Task: Find connections with filter location Seynod with filter topic #Selfworthwith filter profile language Potuguese with filter current company Natixis Corporate & Investment Banking with filter school Sophia Girls College with filter industry Oil Extraction with filter service category Interaction Design with filter keywords title UPS Driver
Action: Mouse moved to (271, 215)
Screenshot: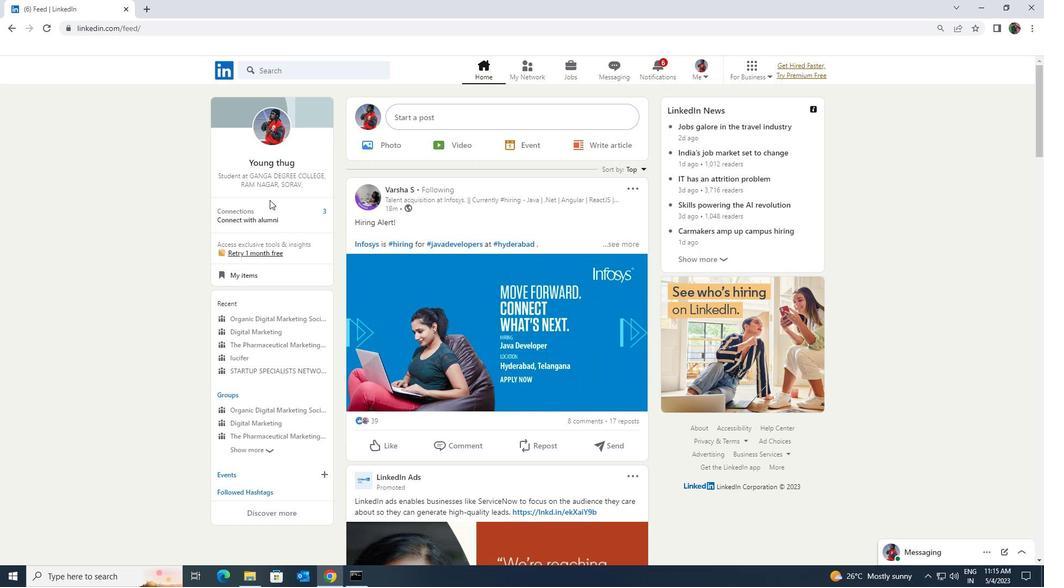 
Action: Mouse pressed left at (271, 215)
Screenshot: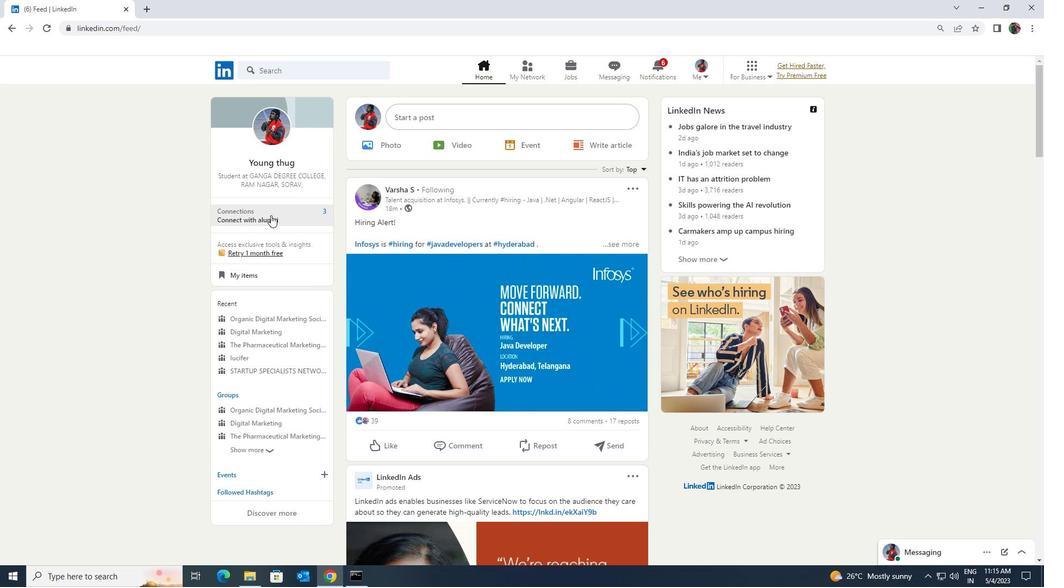 
Action: Mouse moved to (275, 133)
Screenshot: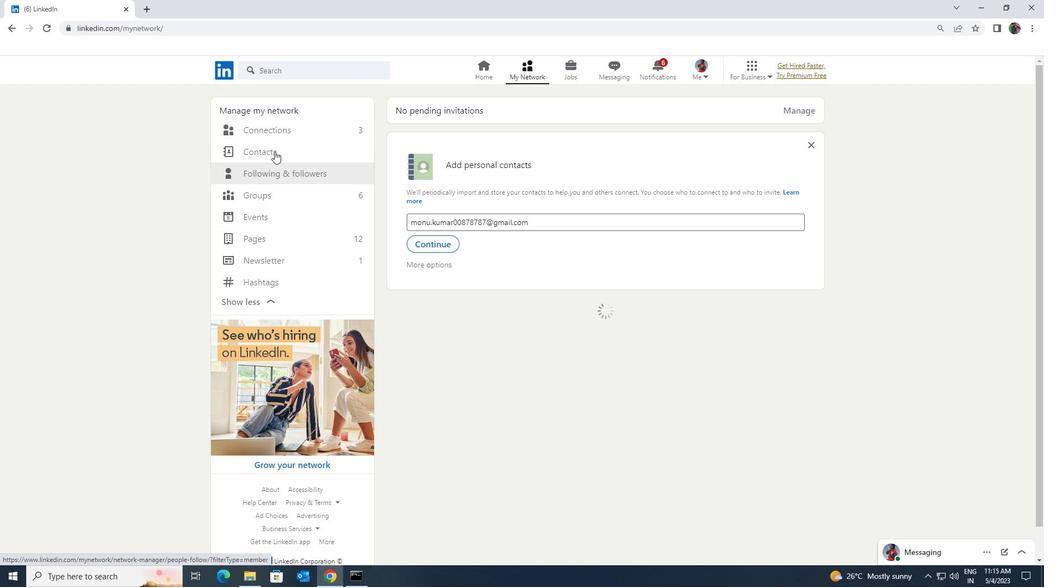 
Action: Mouse pressed left at (275, 133)
Screenshot: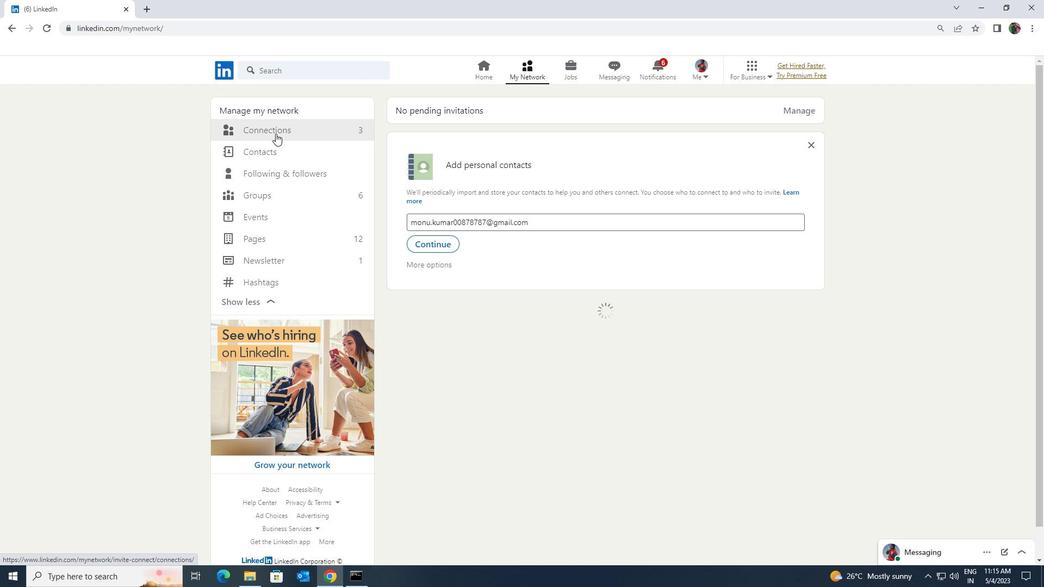 
Action: Mouse moved to (593, 130)
Screenshot: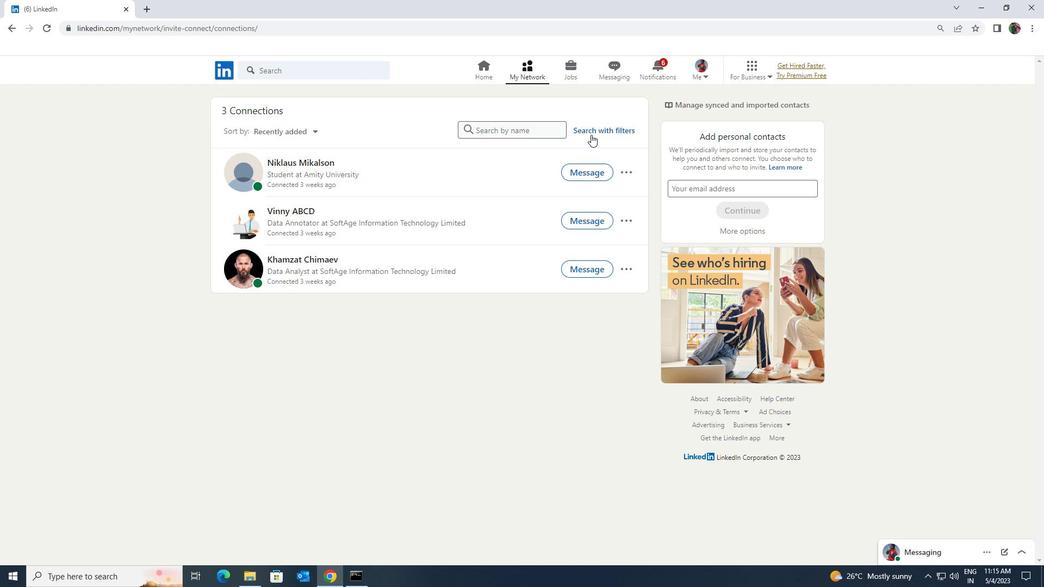 
Action: Mouse pressed left at (593, 130)
Screenshot: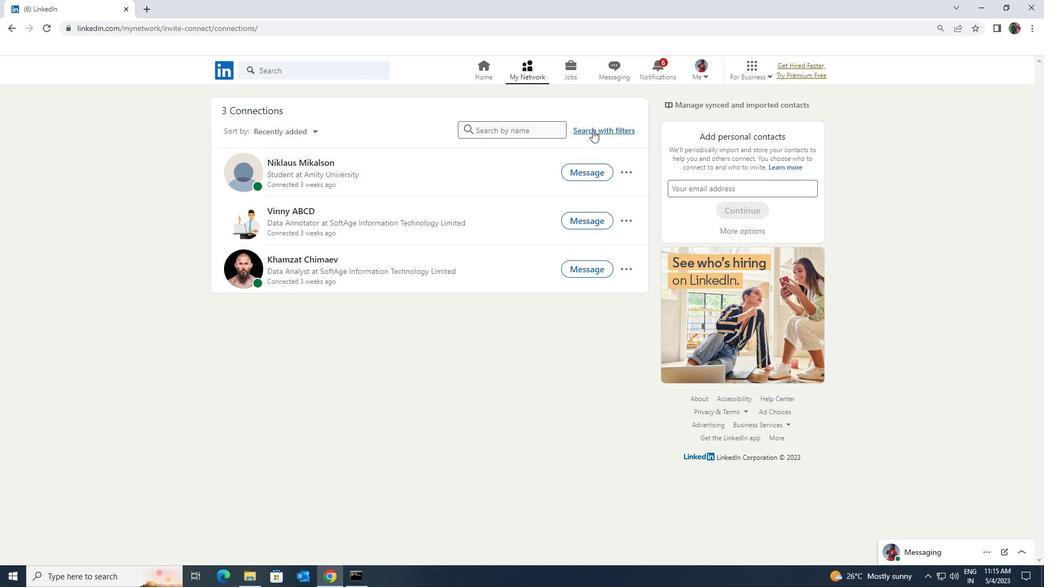 
Action: Mouse moved to (559, 102)
Screenshot: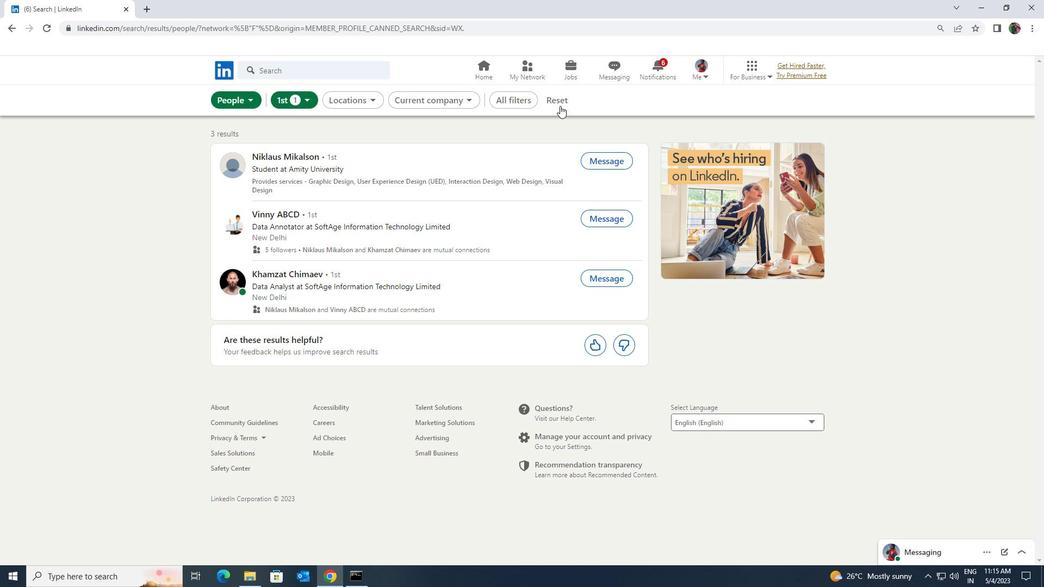 
Action: Mouse pressed left at (559, 102)
Screenshot: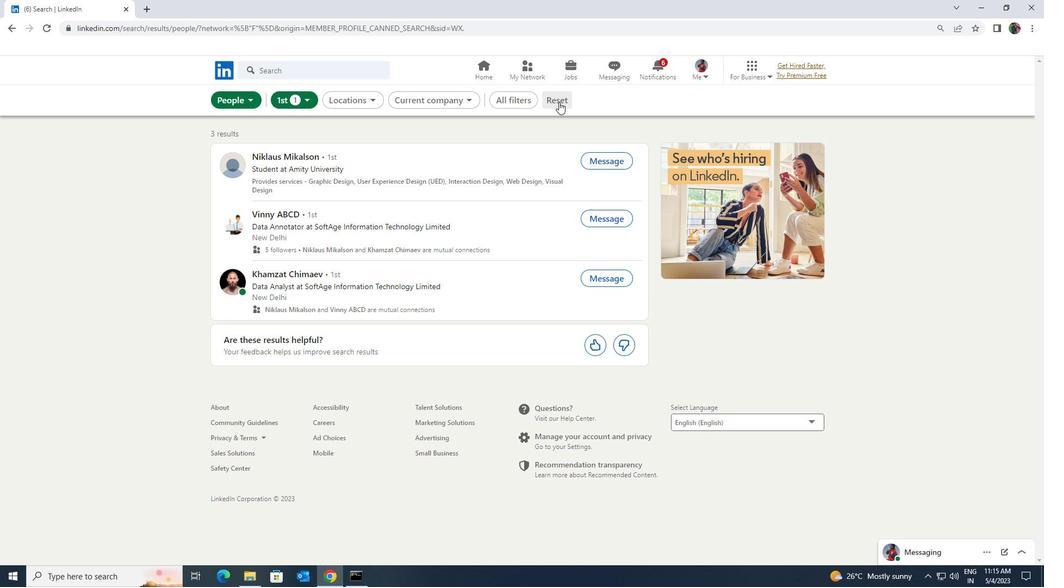 
Action: Mouse moved to (551, 101)
Screenshot: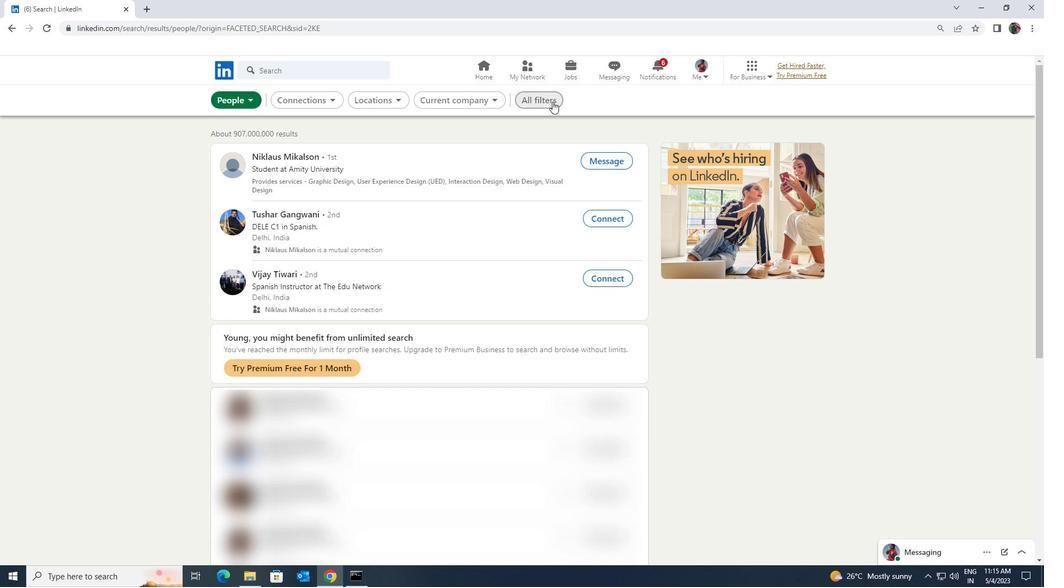 
Action: Mouse pressed left at (551, 101)
Screenshot: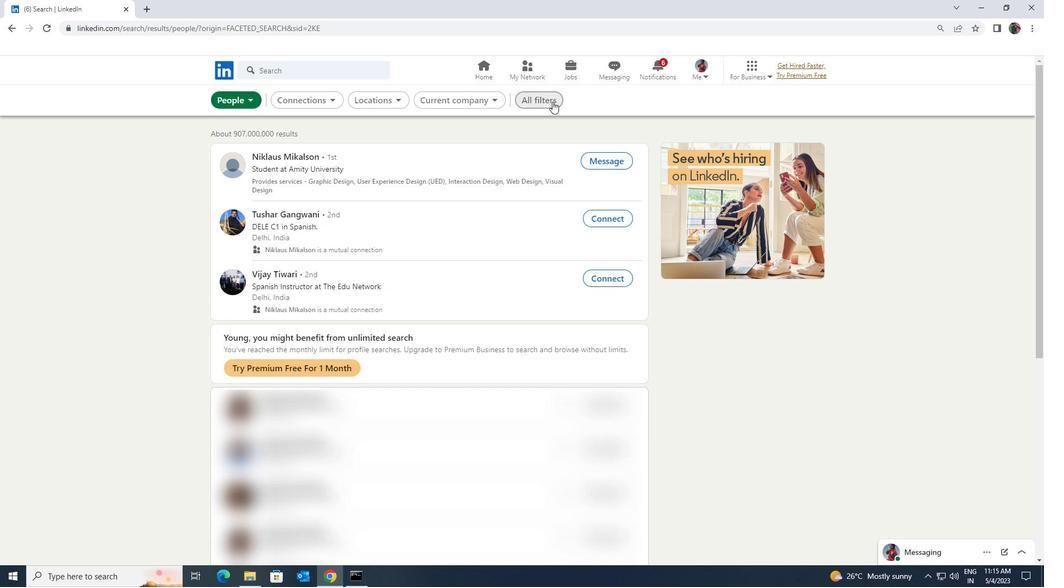 
Action: Mouse moved to (906, 426)
Screenshot: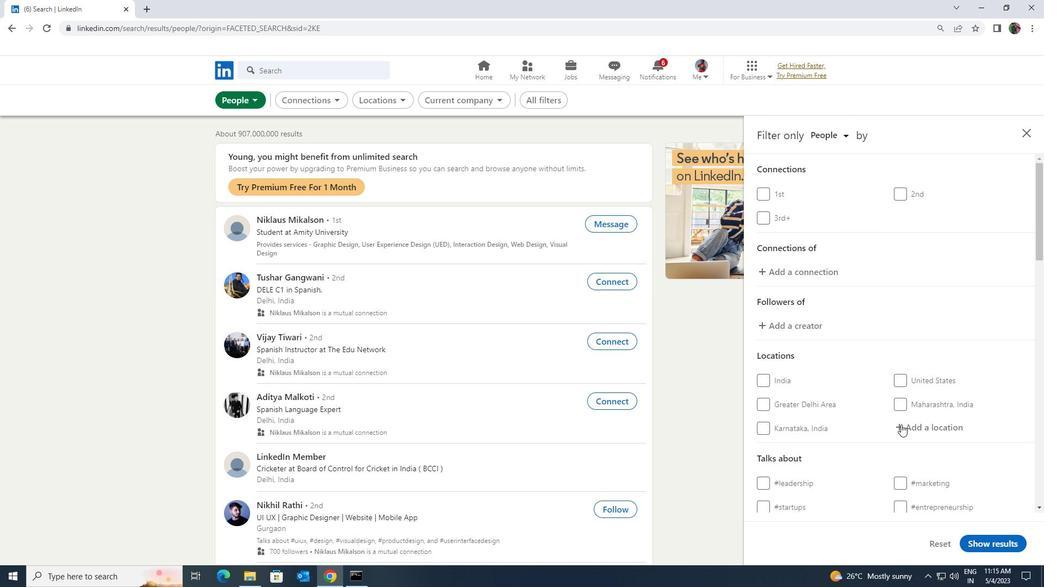 
Action: Mouse pressed left at (906, 426)
Screenshot: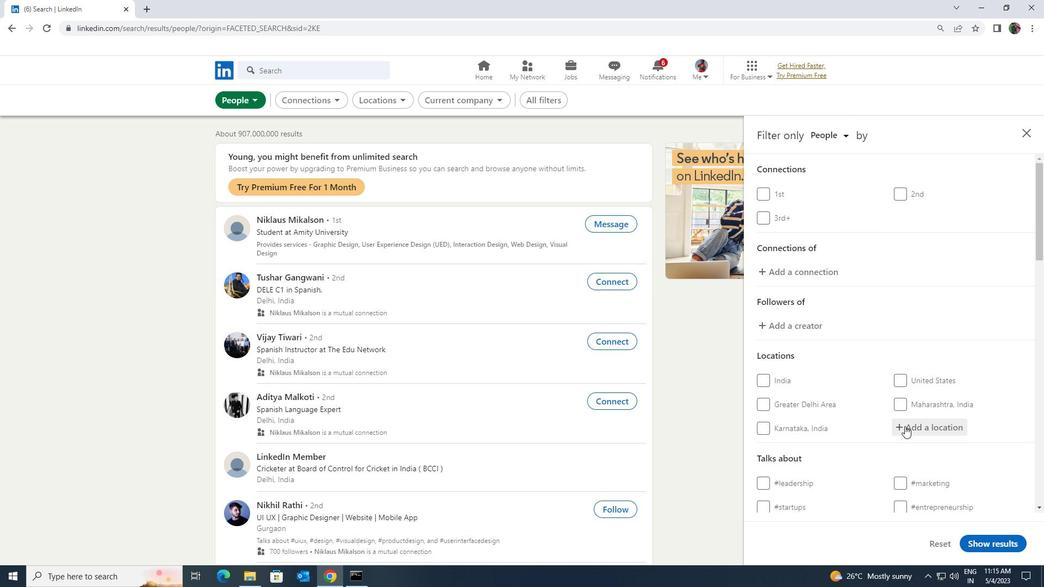 
Action: Mouse moved to (902, 423)
Screenshot: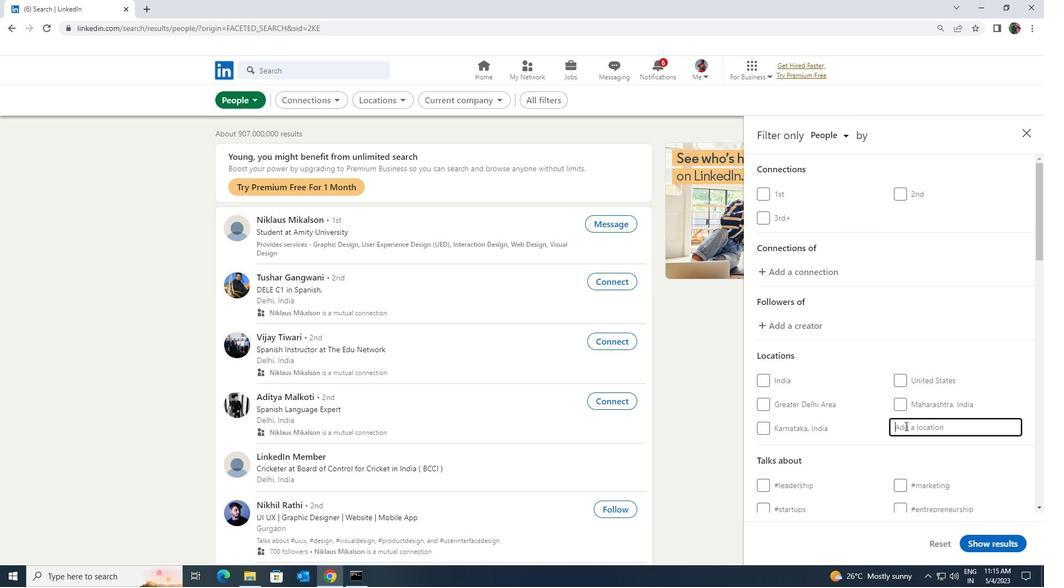 
Action: Key pressed <Key.shift>SEYNOD
Screenshot: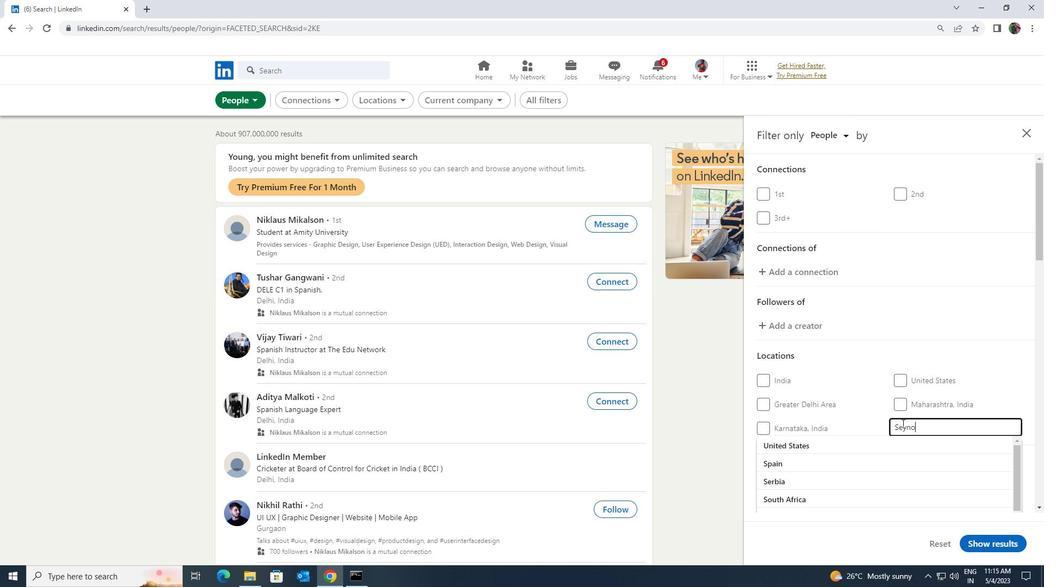 
Action: Mouse scrolled (902, 423) with delta (0, 0)
Screenshot: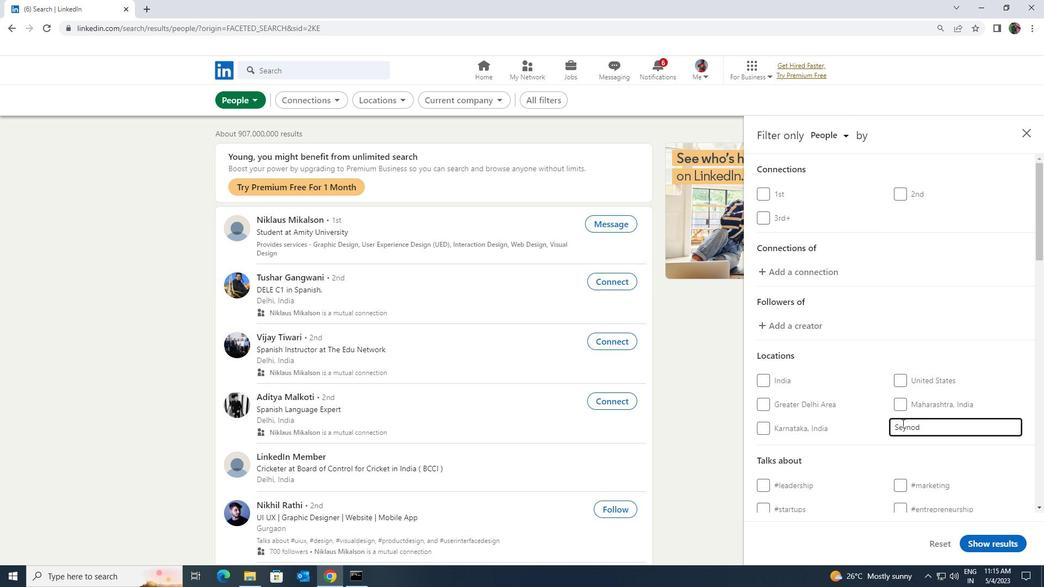 
Action: Mouse moved to (908, 472)
Screenshot: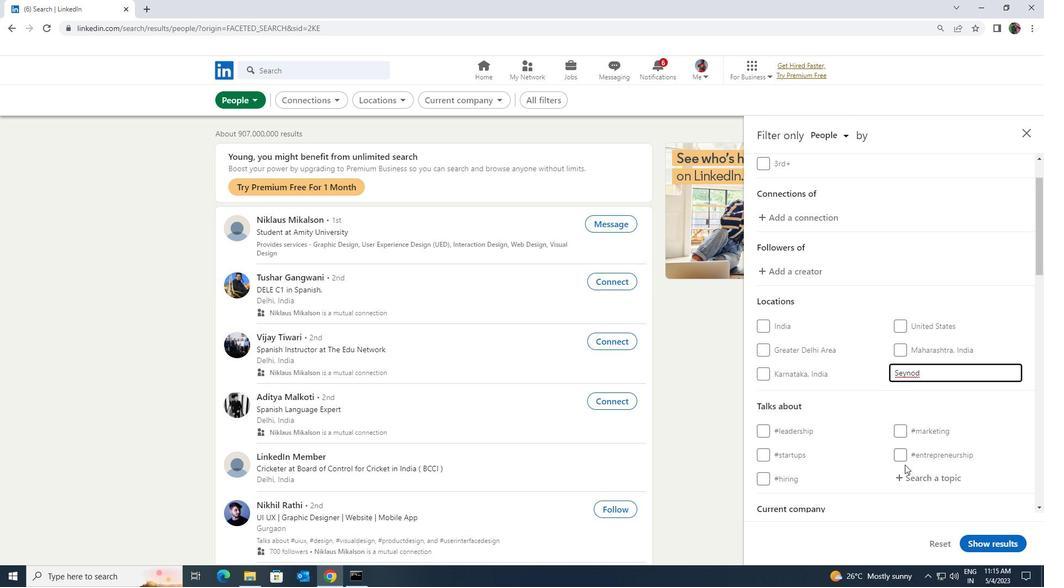 
Action: Mouse pressed left at (908, 472)
Screenshot: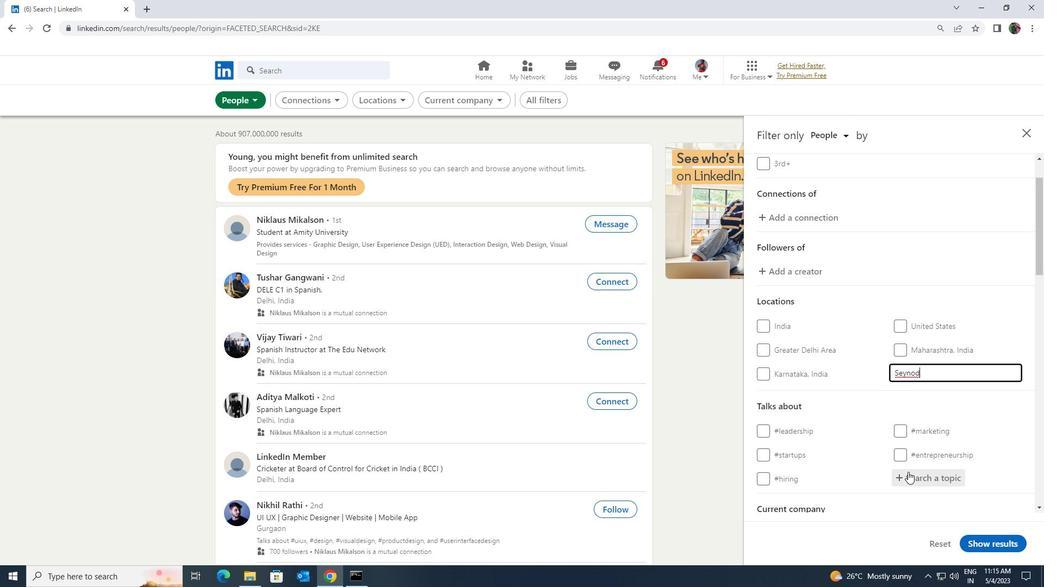 
Action: Key pressed <Key.shift><Key.shift>SELFWORTH
Screenshot: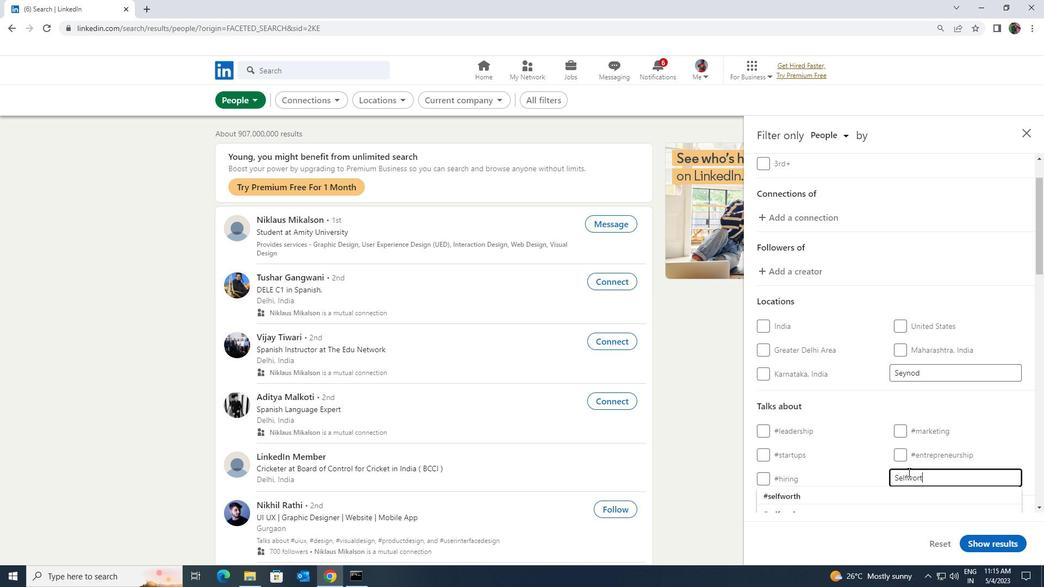 
Action: Mouse moved to (885, 492)
Screenshot: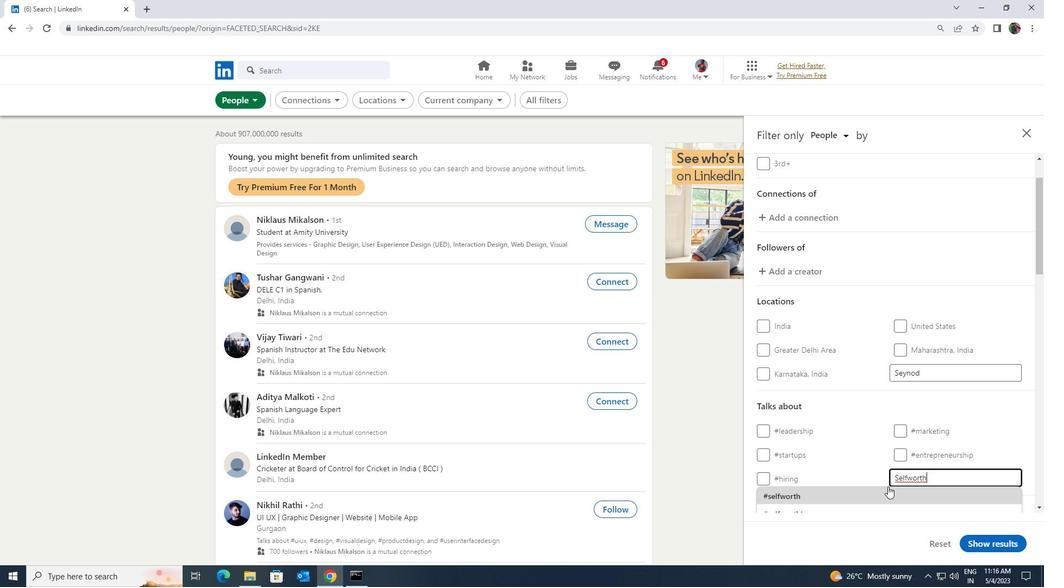 
Action: Mouse pressed left at (885, 492)
Screenshot: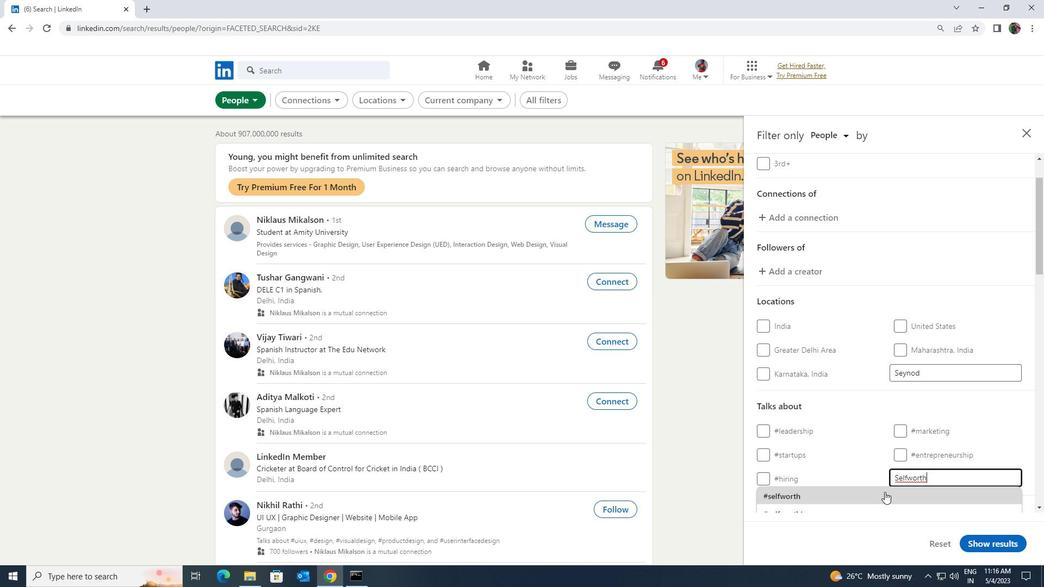 
Action: Mouse moved to (881, 492)
Screenshot: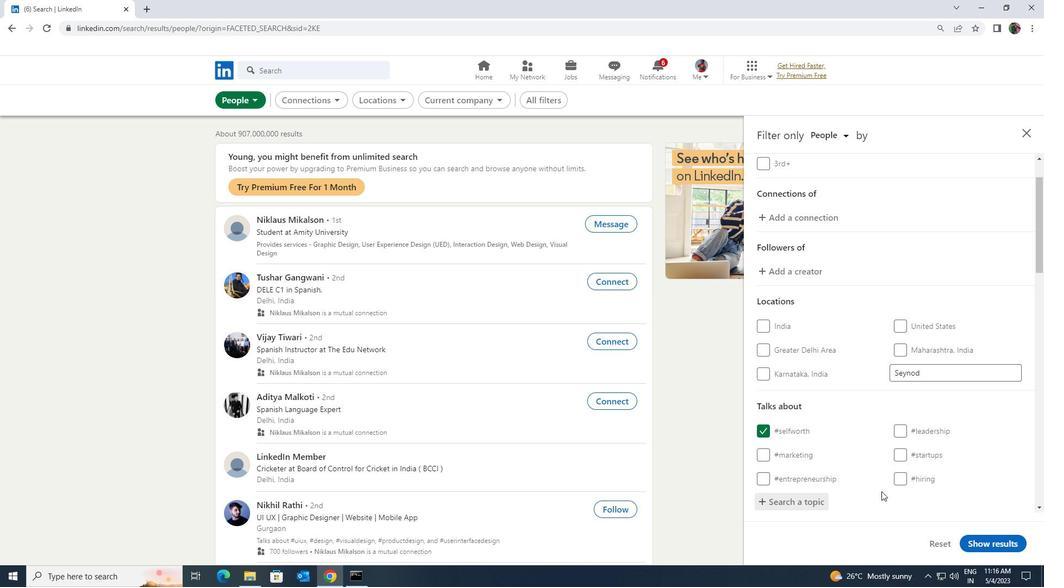 
Action: Mouse scrolled (881, 491) with delta (0, 0)
Screenshot: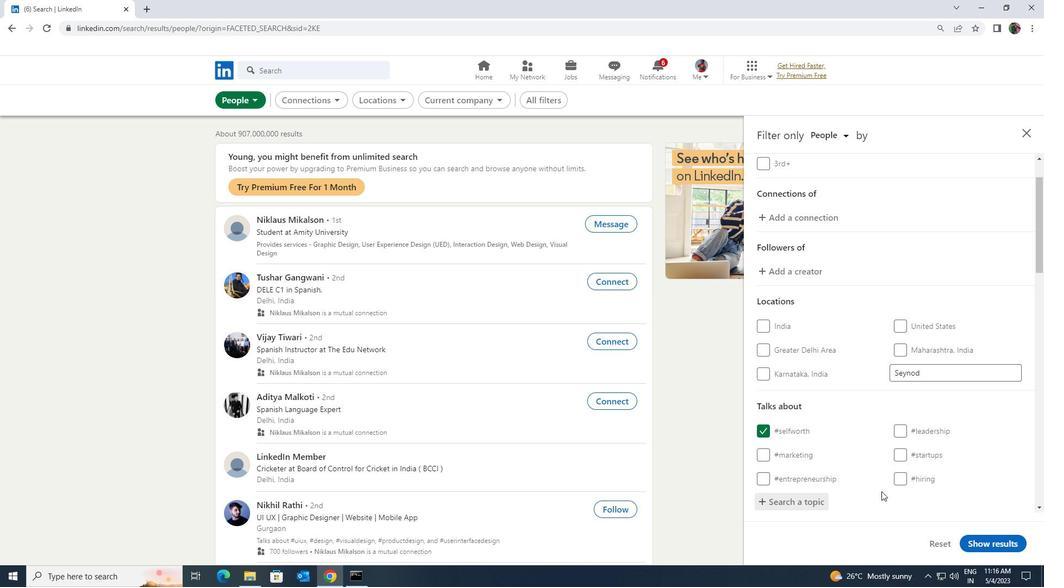 
Action: Mouse scrolled (881, 491) with delta (0, 0)
Screenshot: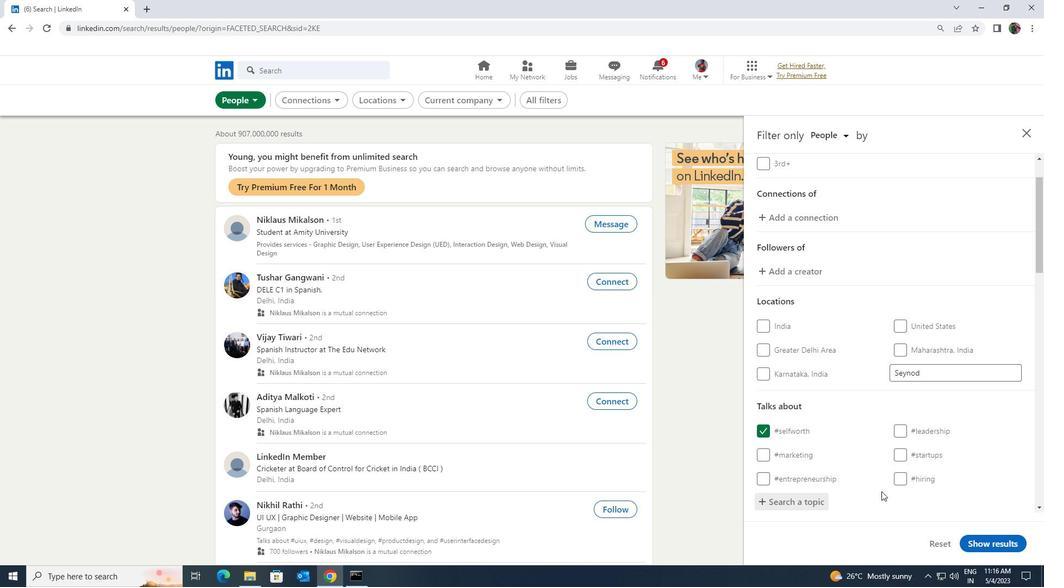 
Action: Mouse scrolled (881, 491) with delta (0, 0)
Screenshot: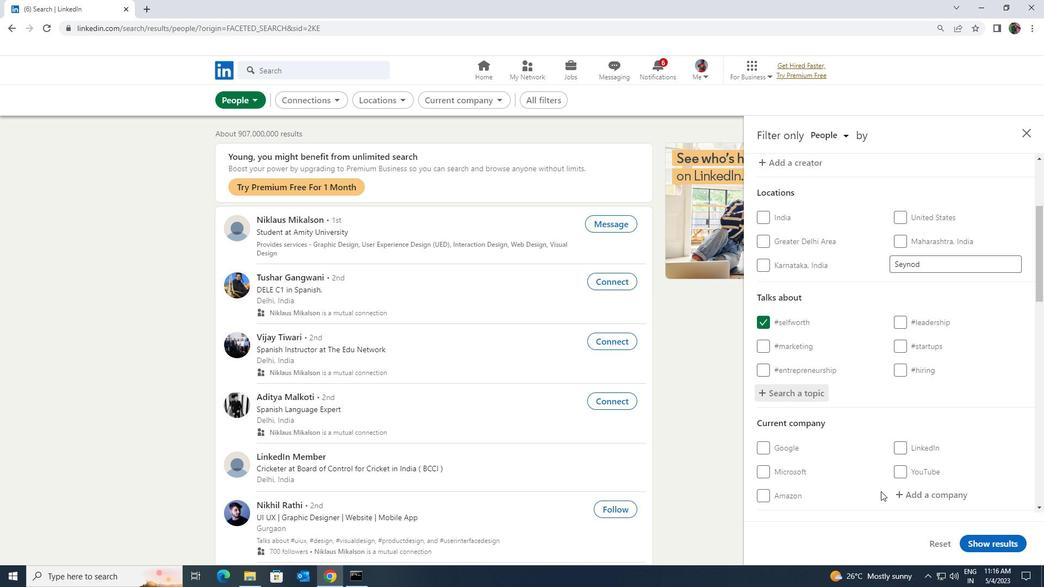 
Action: Mouse scrolled (881, 491) with delta (0, 0)
Screenshot: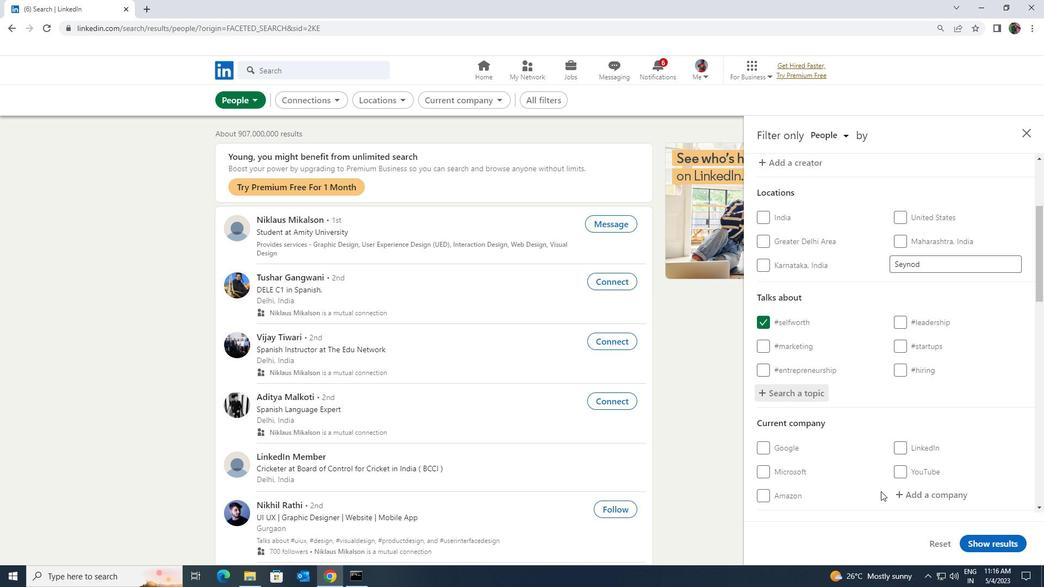 
Action: Mouse moved to (881, 491)
Screenshot: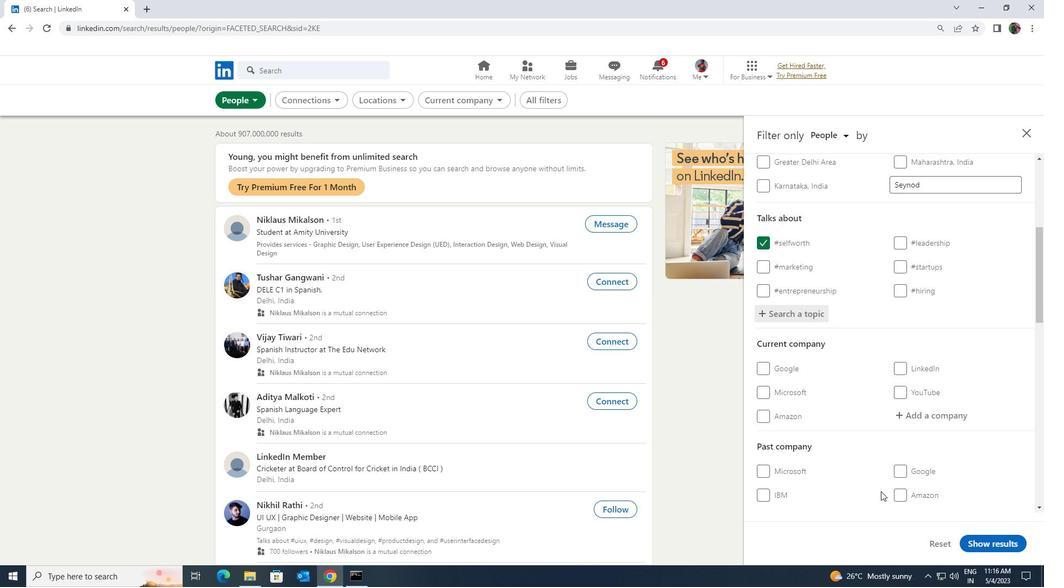 
Action: Mouse scrolled (881, 490) with delta (0, 0)
Screenshot: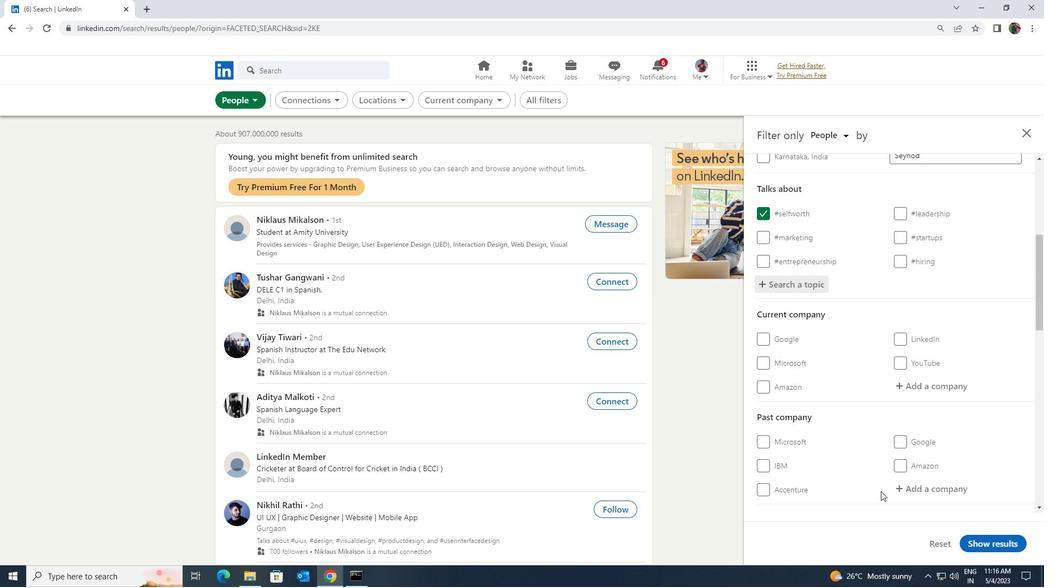 
Action: Mouse scrolled (881, 490) with delta (0, 0)
Screenshot: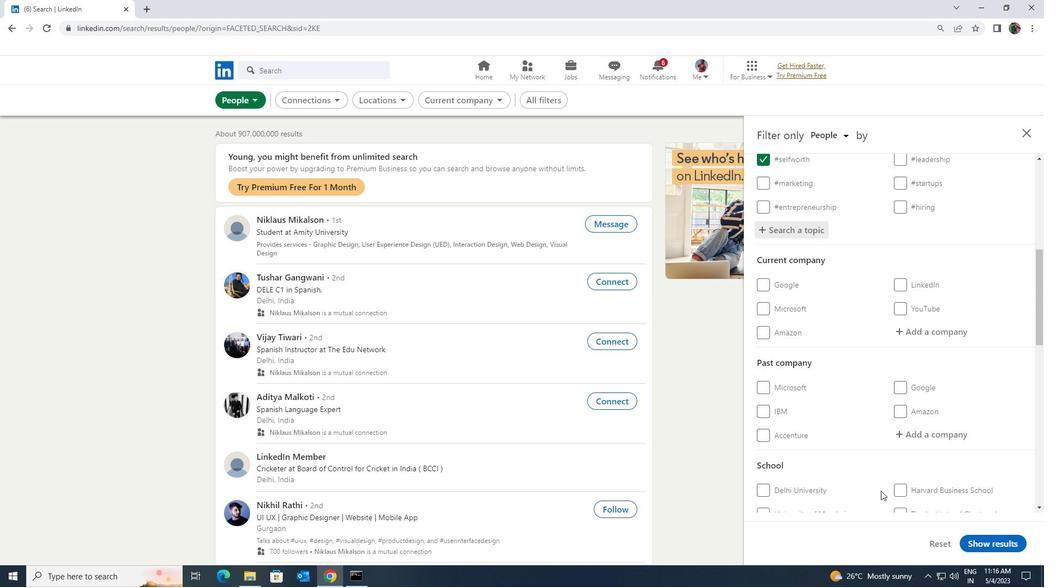 
Action: Mouse moved to (881, 490)
Screenshot: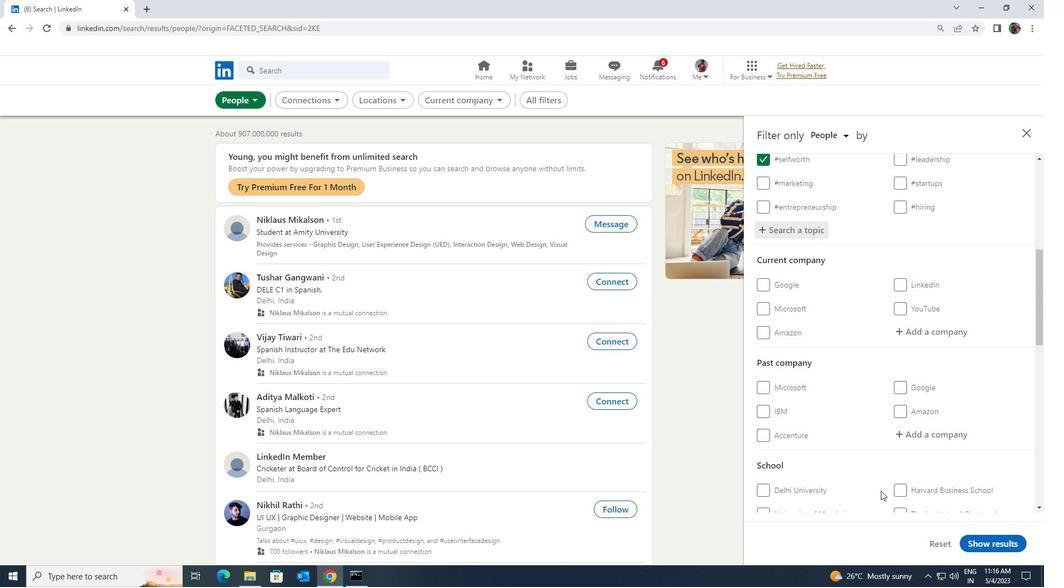 
Action: Mouse scrolled (881, 490) with delta (0, 0)
Screenshot: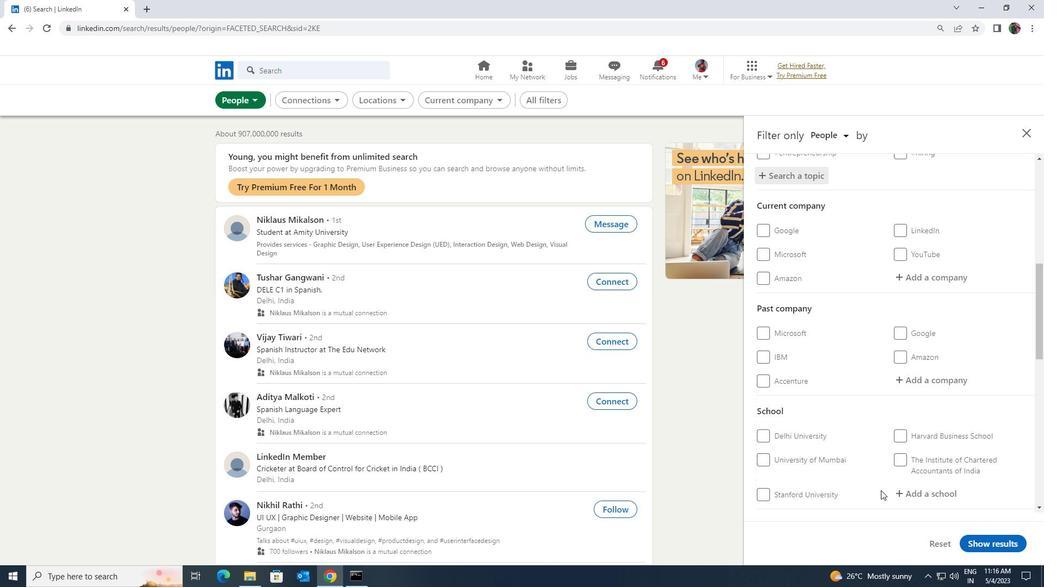 
Action: Mouse scrolled (881, 490) with delta (0, 0)
Screenshot: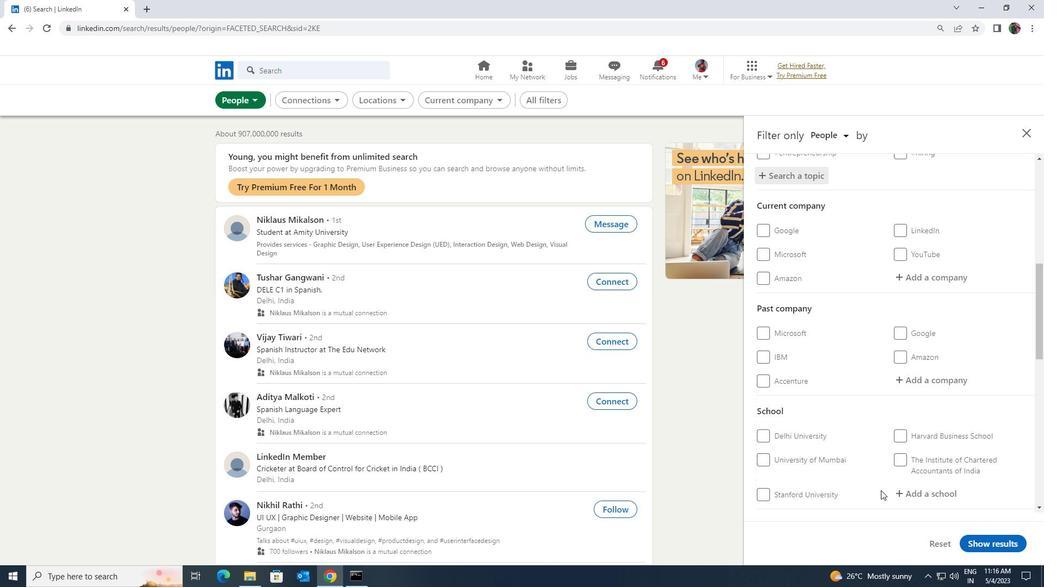 
Action: Mouse moved to (882, 480)
Screenshot: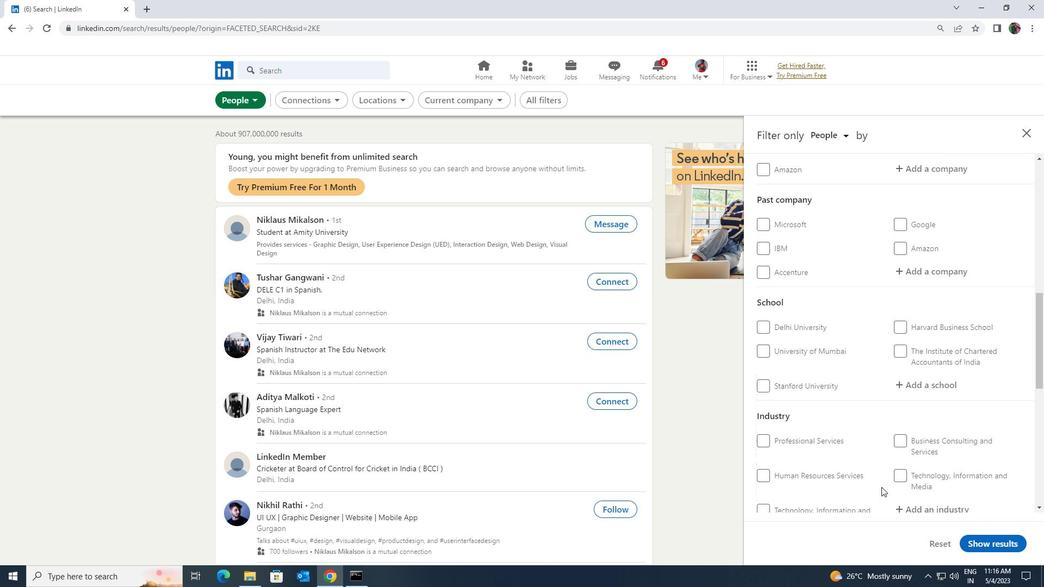 
Action: Mouse scrolled (882, 480) with delta (0, 0)
Screenshot: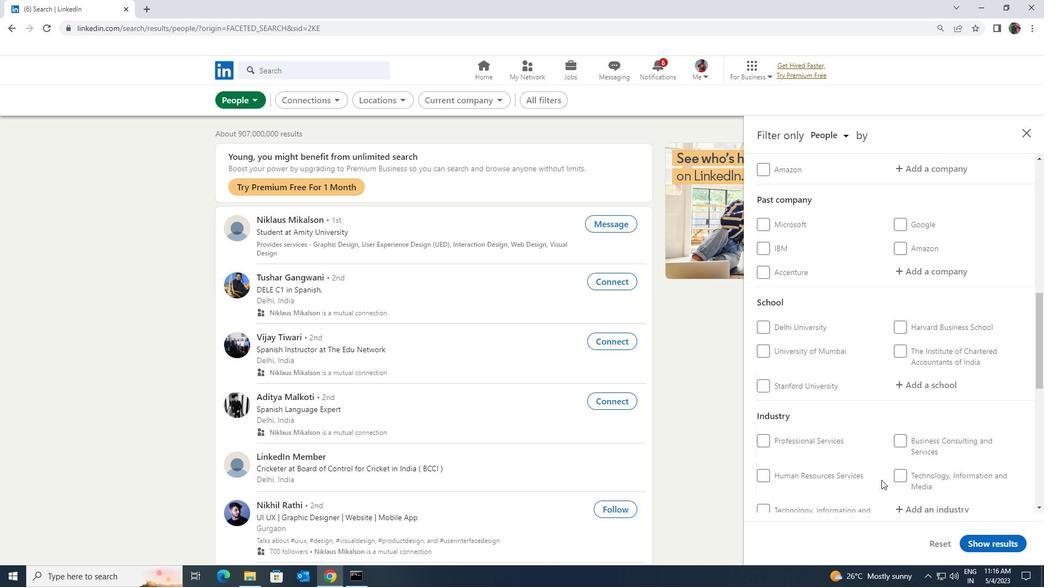 
Action: Mouse scrolled (882, 480) with delta (0, 0)
Screenshot: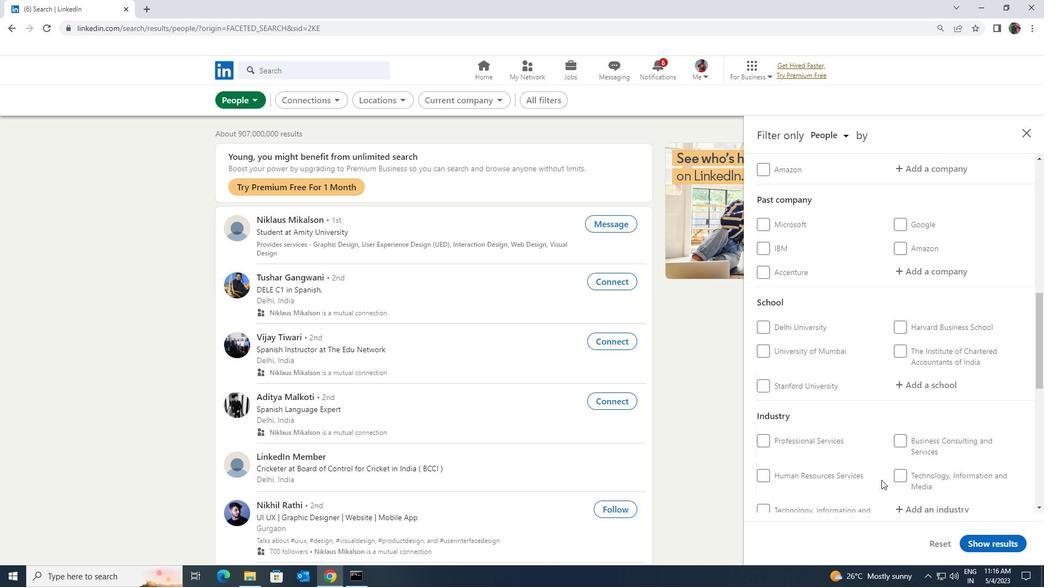 
Action: Mouse moved to (907, 494)
Screenshot: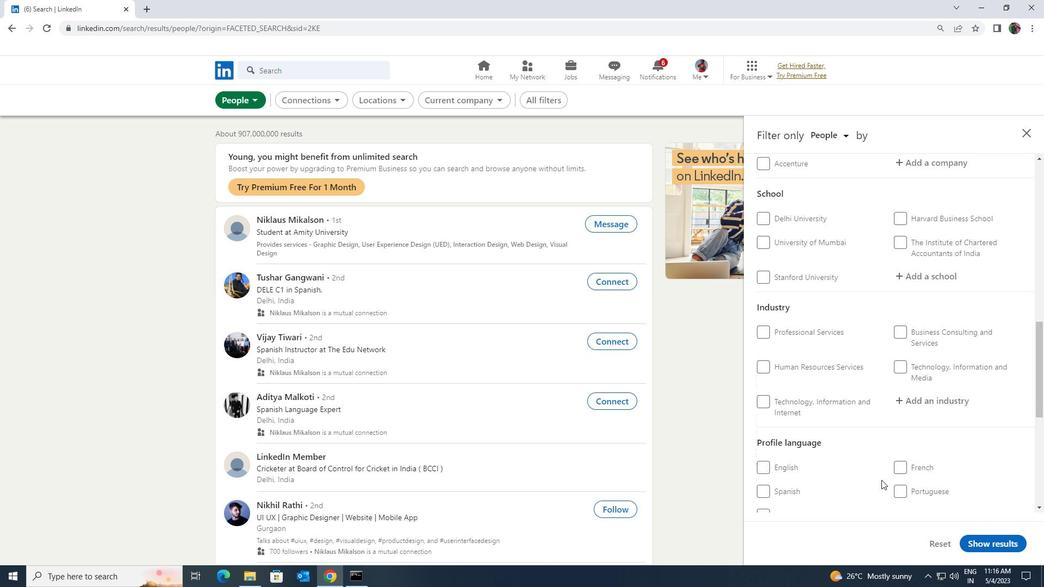 
Action: Mouse pressed left at (907, 494)
Screenshot: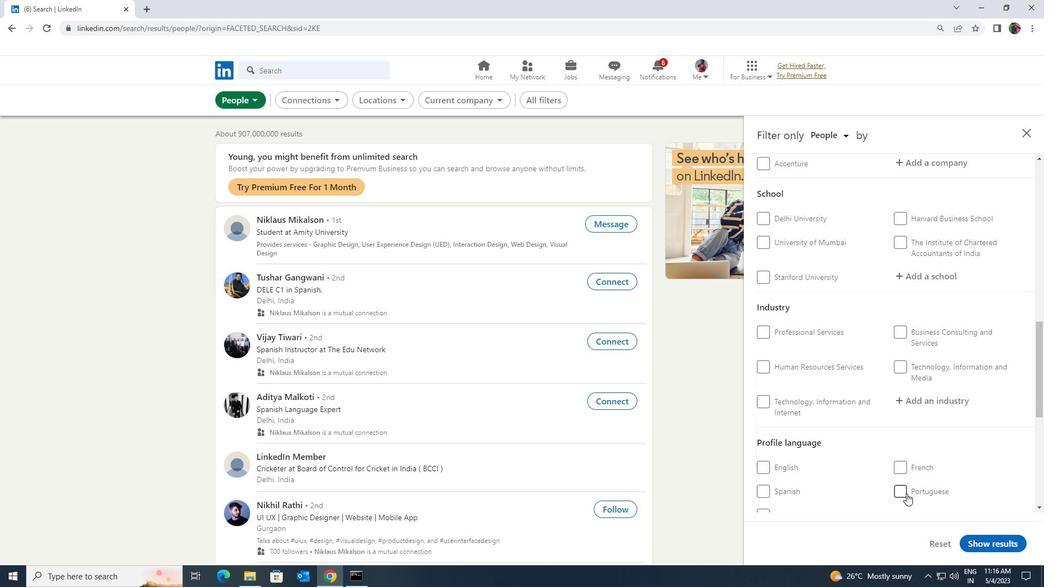 
Action: Mouse scrolled (907, 494) with delta (0, 0)
Screenshot: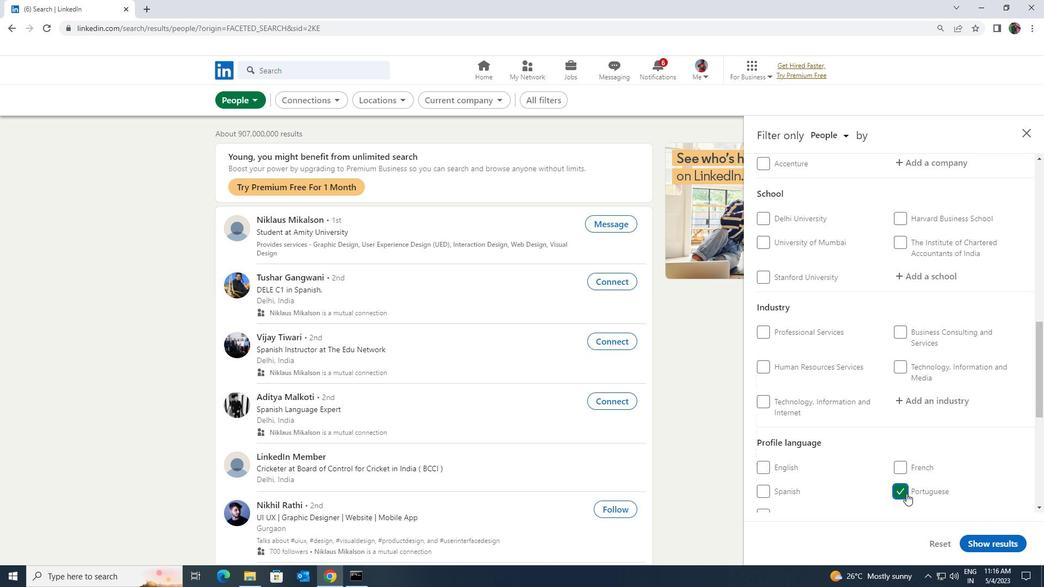 
Action: Mouse scrolled (907, 494) with delta (0, 0)
Screenshot: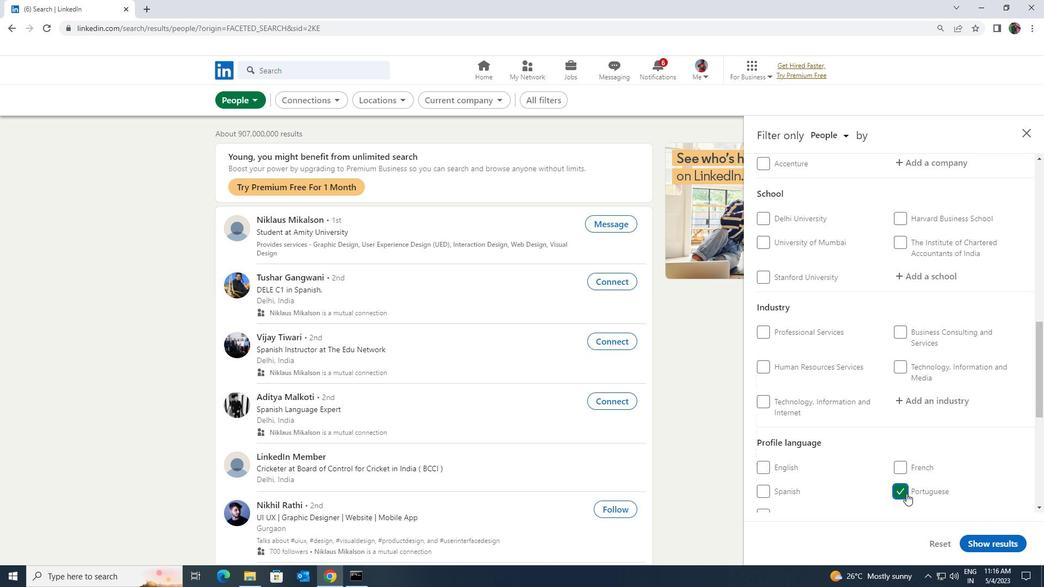 
Action: Mouse scrolled (907, 494) with delta (0, 0)
Screenshot: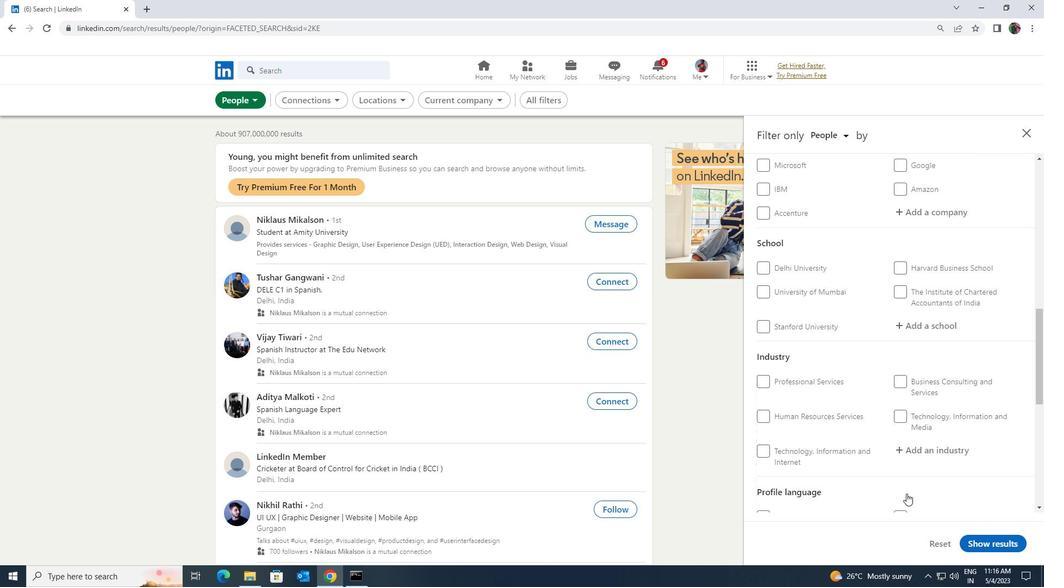 
Action: Mouse scrolled (907, 494) with delta (0, 0)
Screenshot: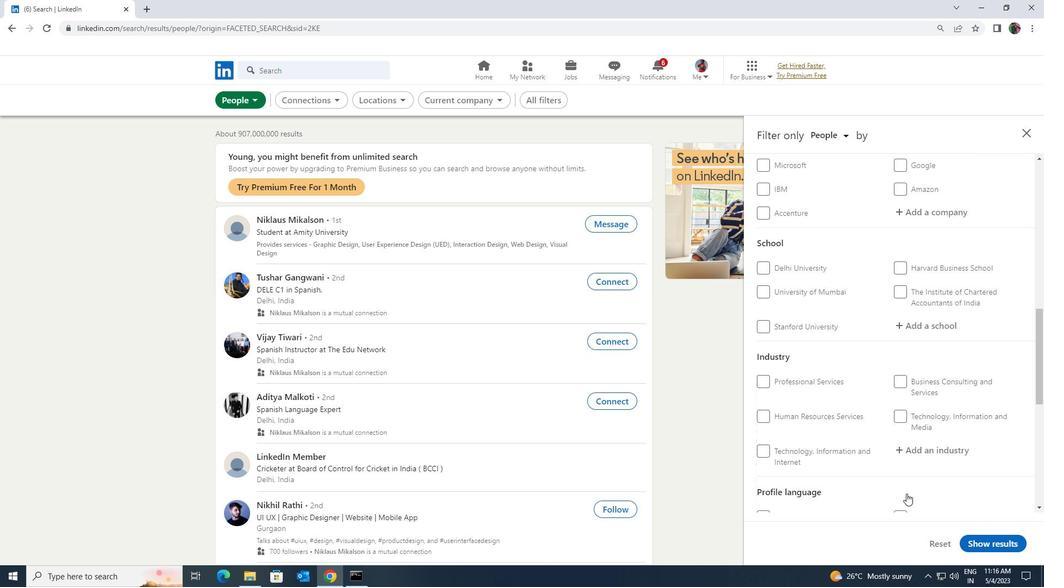 
Action: Mouse scrolled (907, 494) with delta (0, 0)
Screenshot: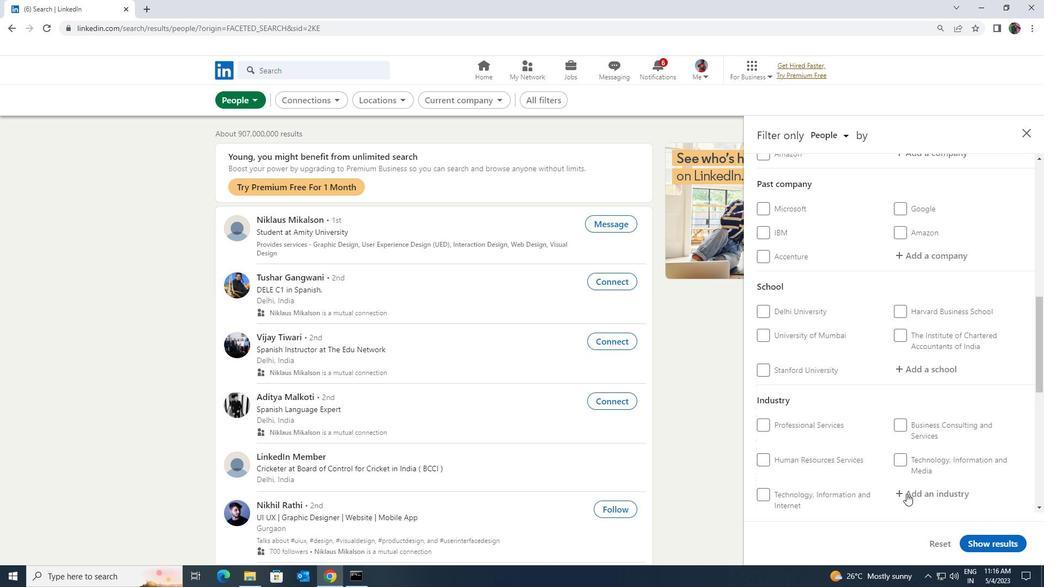 
Action: Mouse scrolled (907, 494) with delta (0, 0)
Screenshot: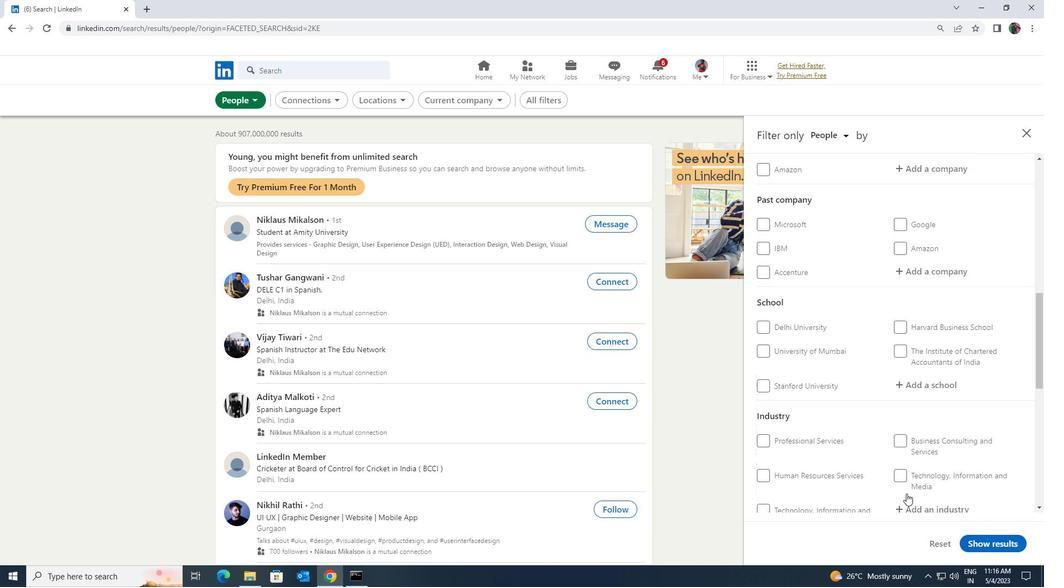 
Action: Mouse scrolled (907, 494) with delta (0, 0)
Screenshot: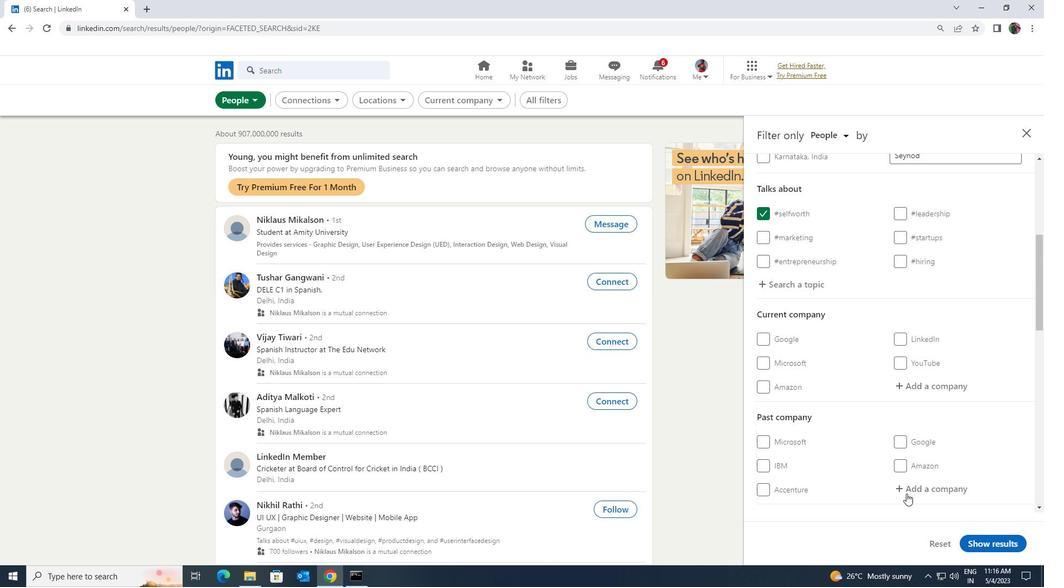 
Action: Mouse moved to (905, 444)
Screenshot: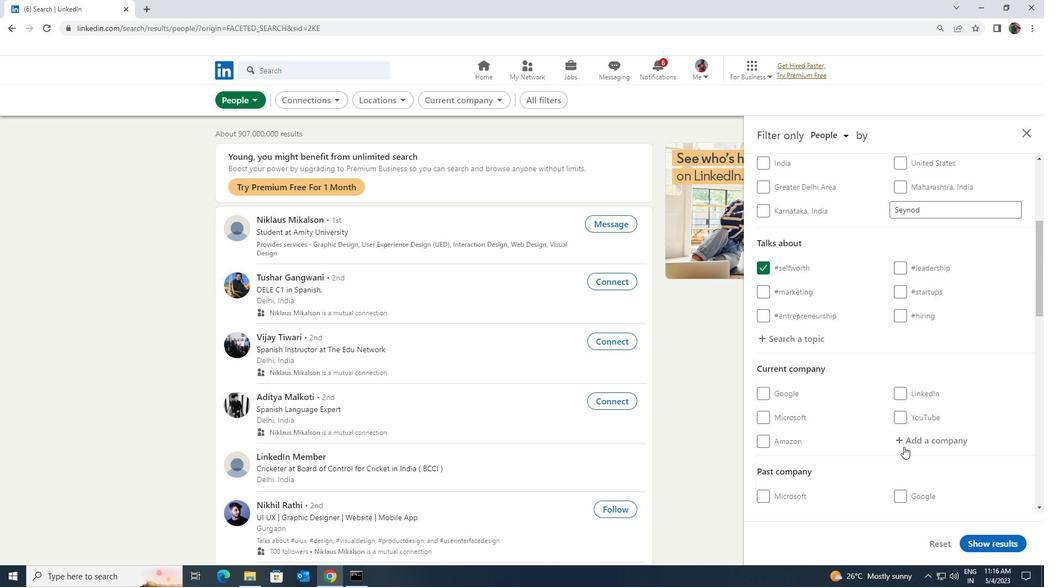 
Action: Mouse pressed left at (905, 444)
Screenshot: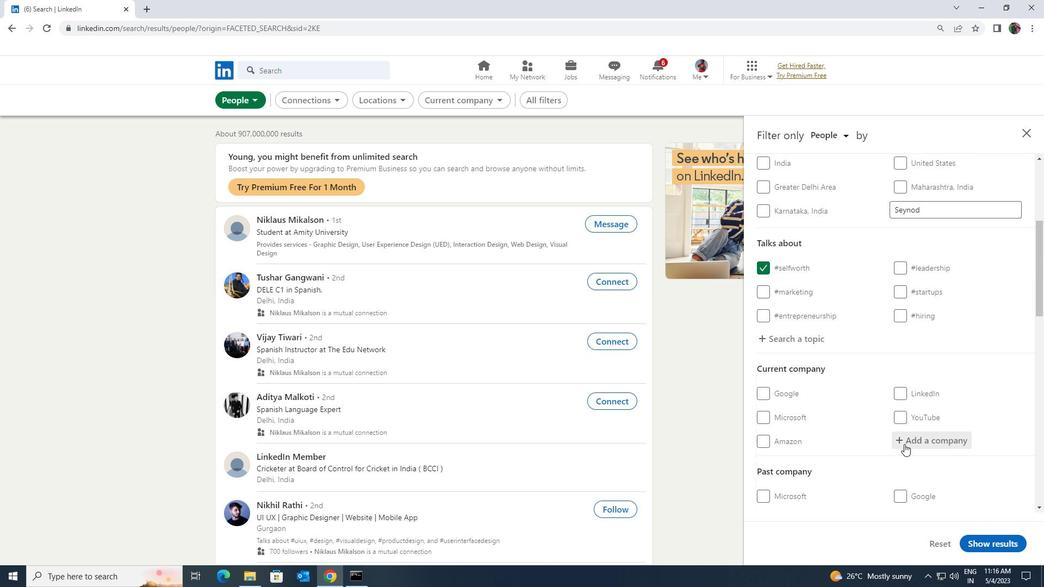 
Action: Key pressed <Key.shift>NATIXIS<Key.space><Key.shift><Key.shift><Key.shift><Key.shift><Key.shift><Key.shift><Key.shift><Key.shift><Key.shift>CORPO
Screenshot: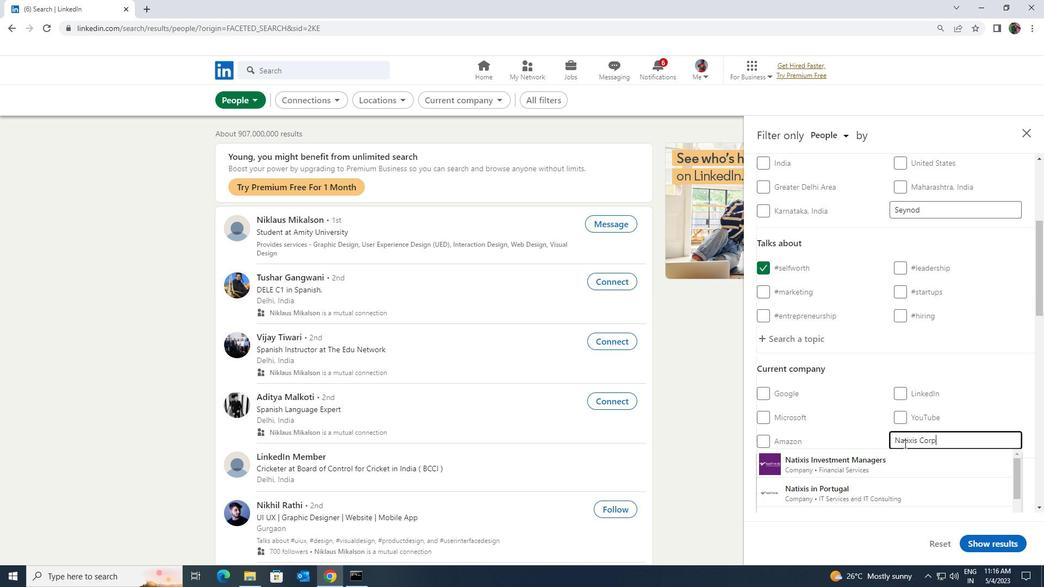 
Action: Mouse moved to (895, 457)
Screenshot: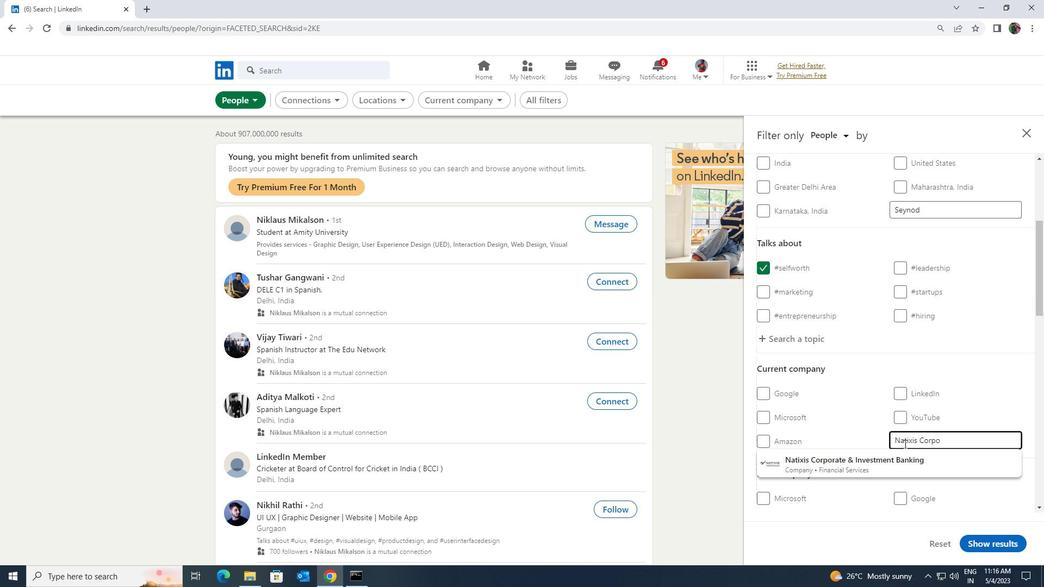 
Action: Mouse pressed left at (895, 457)
Screenshot: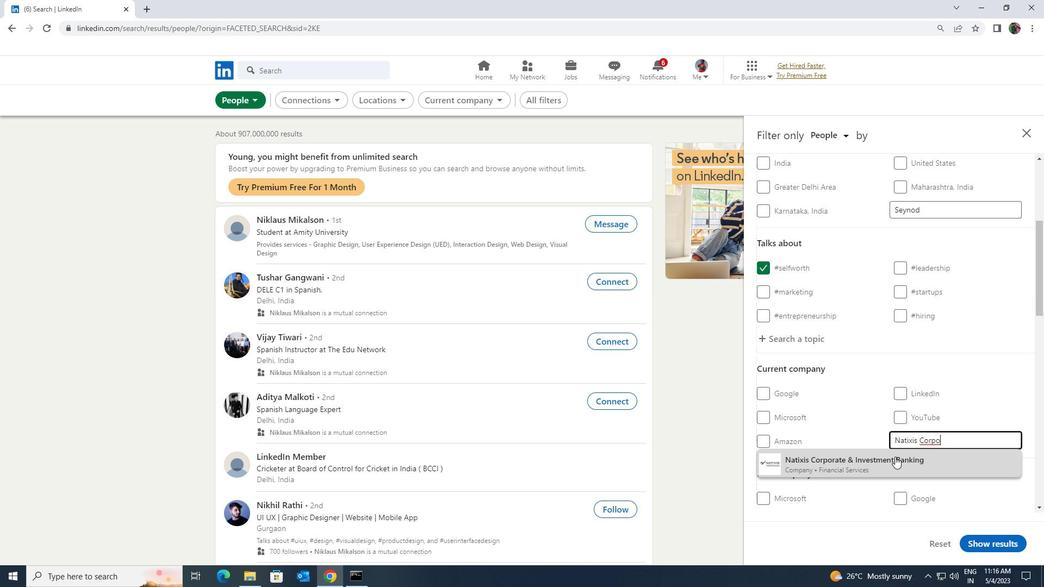 
Action: Mouse scrolled (895, 456) with delta (0, 0)
Screenshot: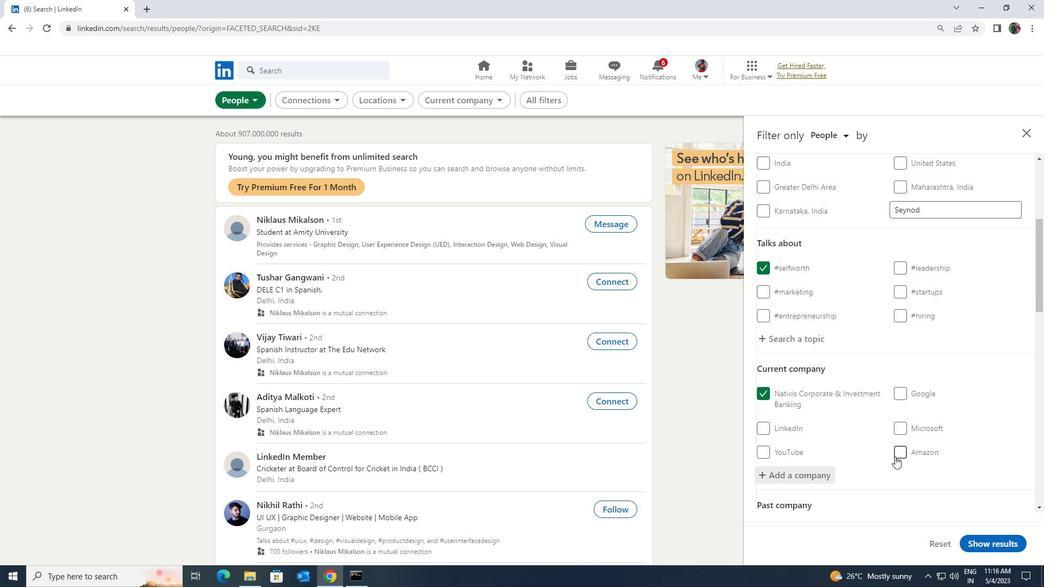 
Action: Mouse scrolled (895, 456) with delta (0, 0)
Screenshot: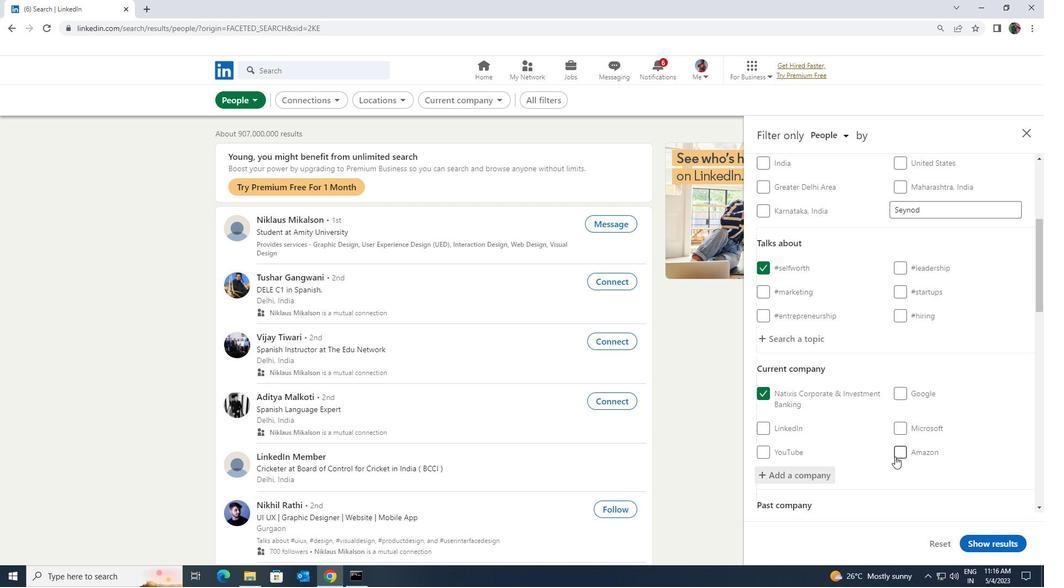 
Action: Mouse scrolled (895, 456) with delta (0, 0)
Screenshot: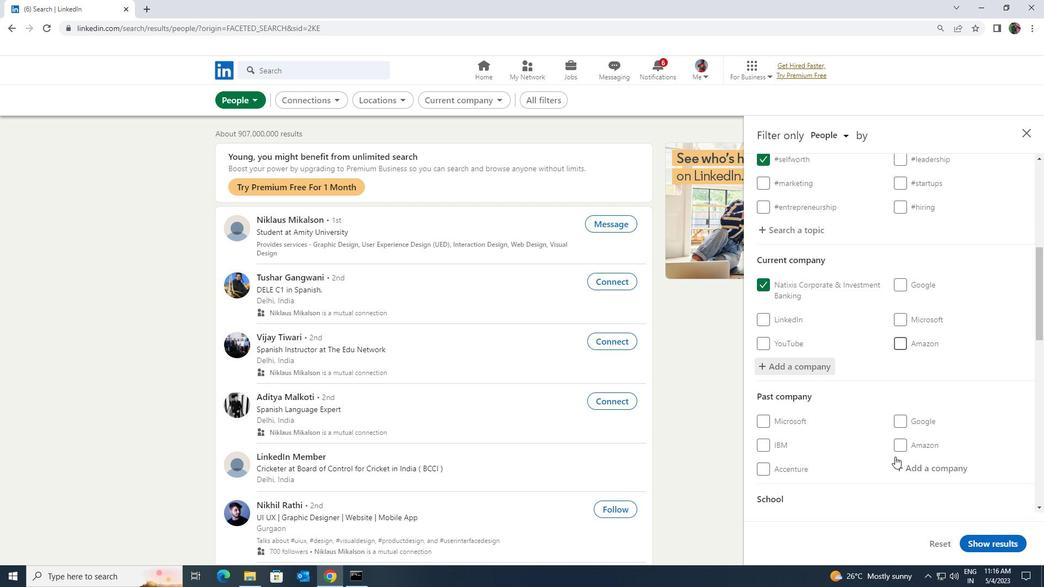 
Action: Mouse scrolled (895, 456) with delta (0, 0)
Screenshot: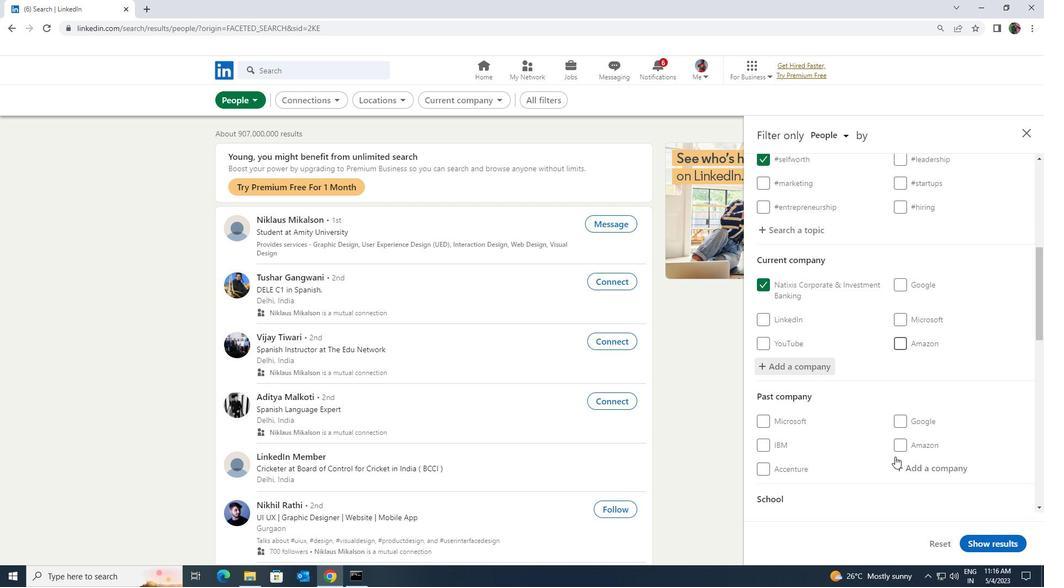 
Action: Mouse scrolled (895, 456) with delta (0, 0)
Screenshot: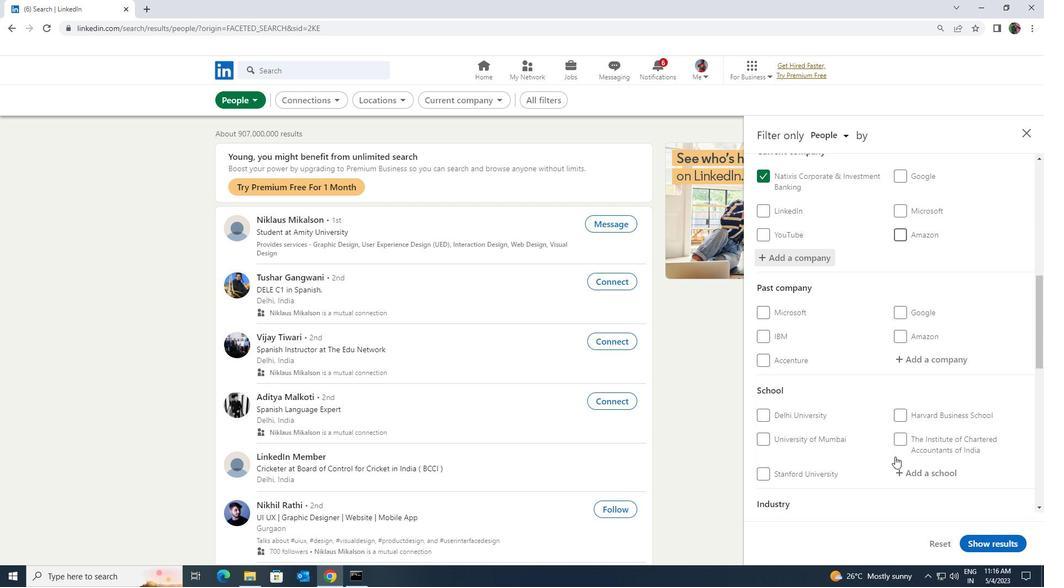 
Action: Mouse moved to (906, 422)
Screenshot: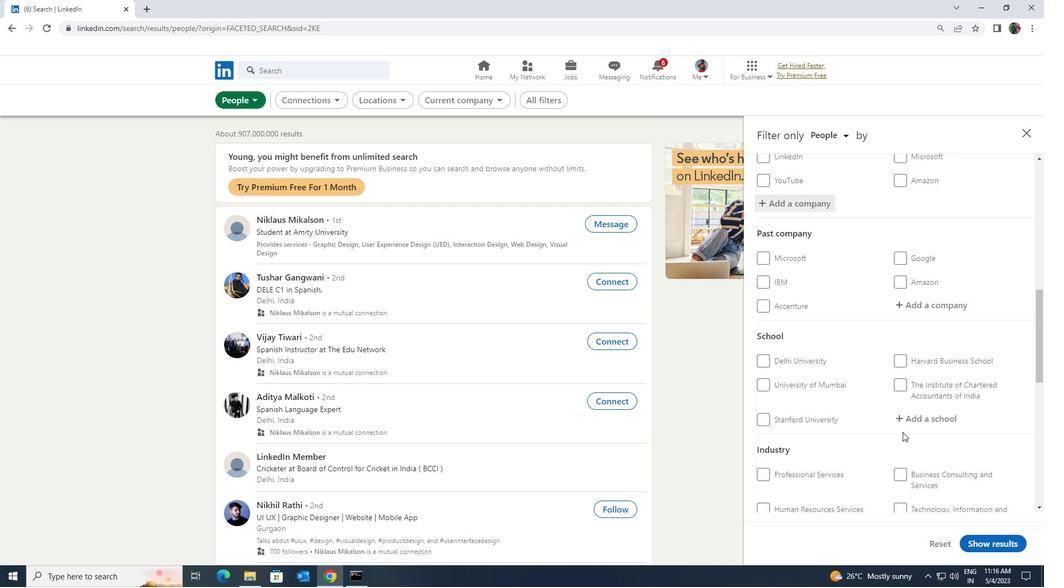 
Action: Mouse pressed left at (906, 422)
Screenshot: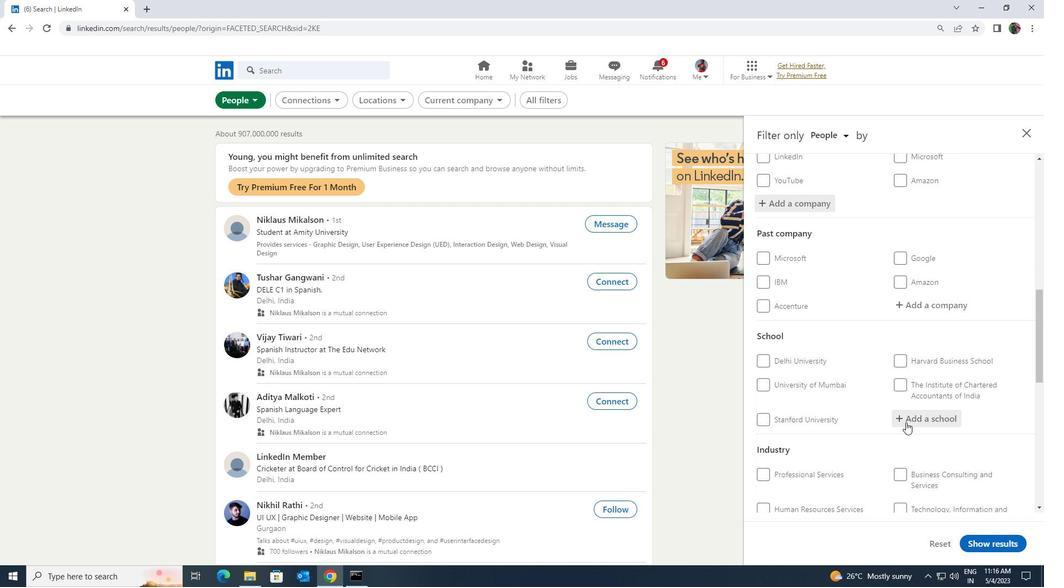 
Action: Key pressed <Key.shift><Key.shift><Key.shift><Key.shift><Key.shift><Key.shift>SOPHIA<Key.space><Key.shift>GIRLS
Screenshot: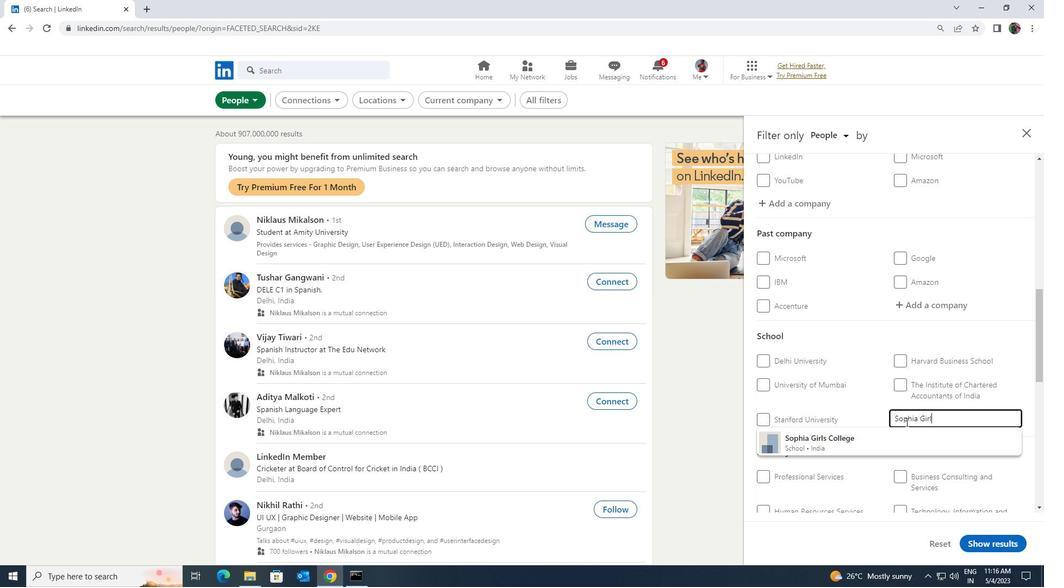 
Action: Mouse moved to (876, 455)
Screenshot: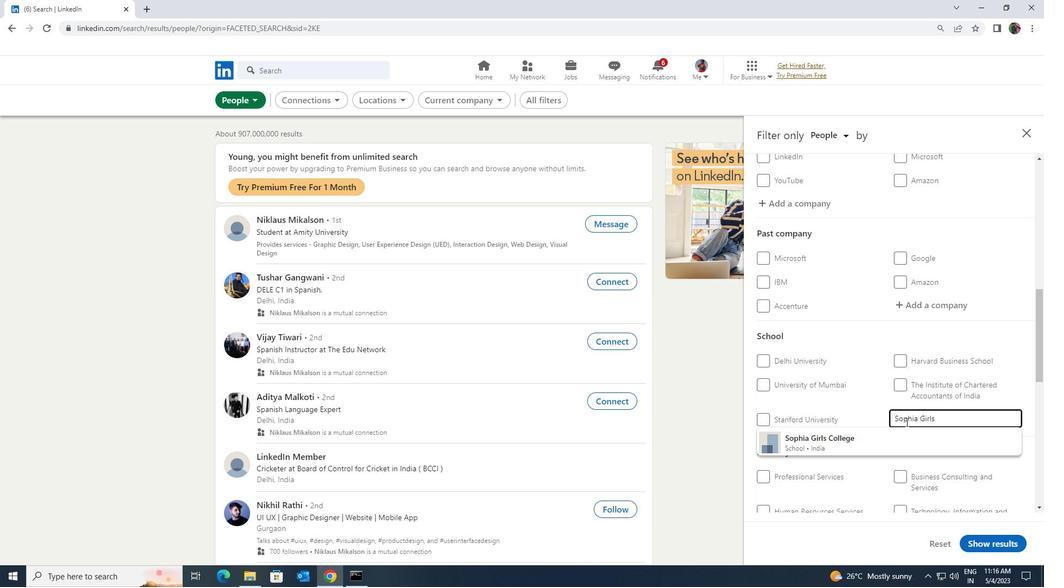 
Action: Mouse pressed left at (876, 455)
Screenshot: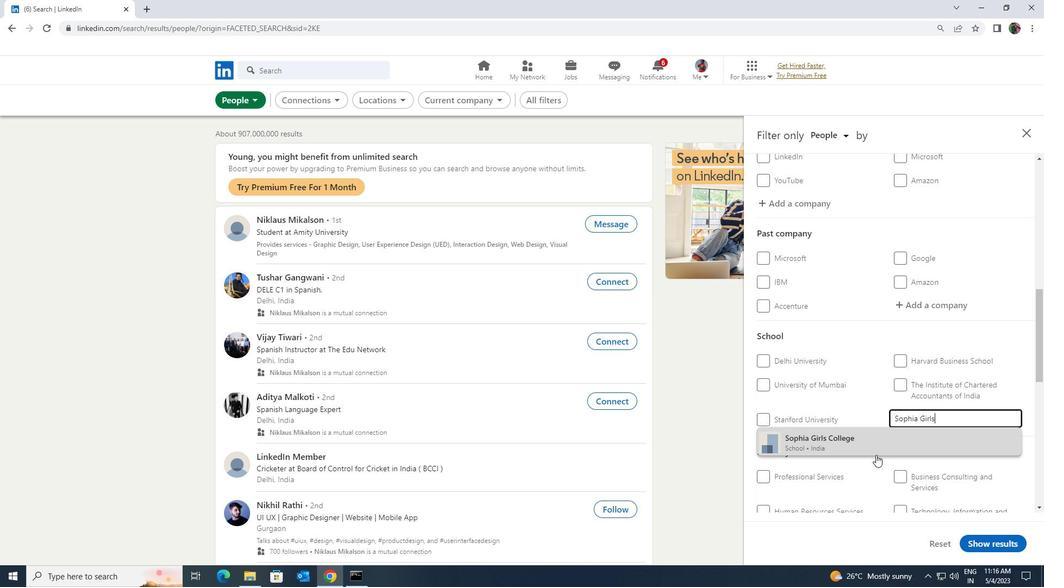 
Action: Mouse scrolled (876, 455) with delta (0, 0)
Screenshot: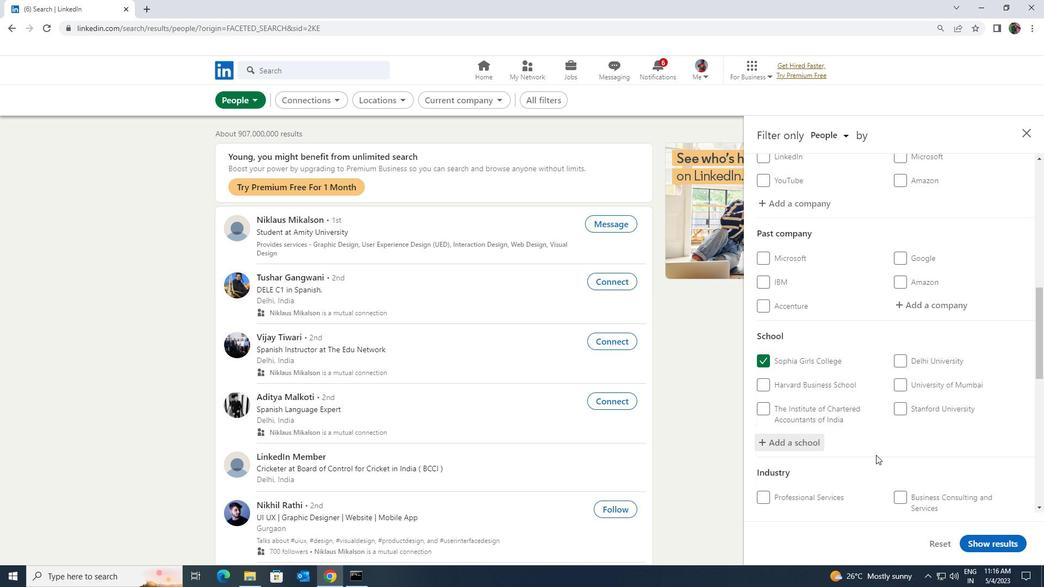 
Action: Mouse scrolled (876, 455) with delta (0, 0)
Screenshot: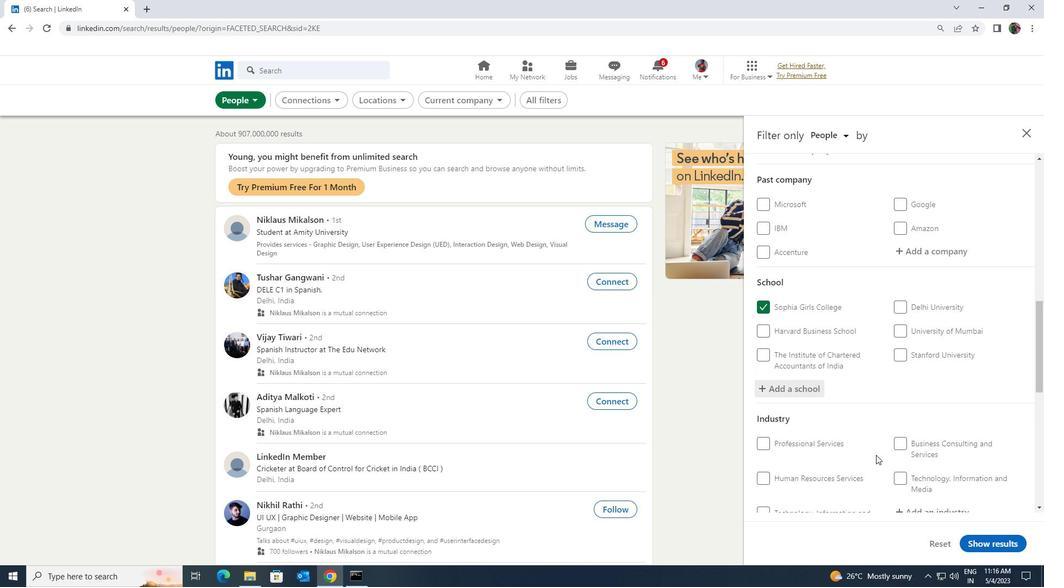 
Action: Mouse scrolled (876, 455) with delta (0, 0)
Screenshot: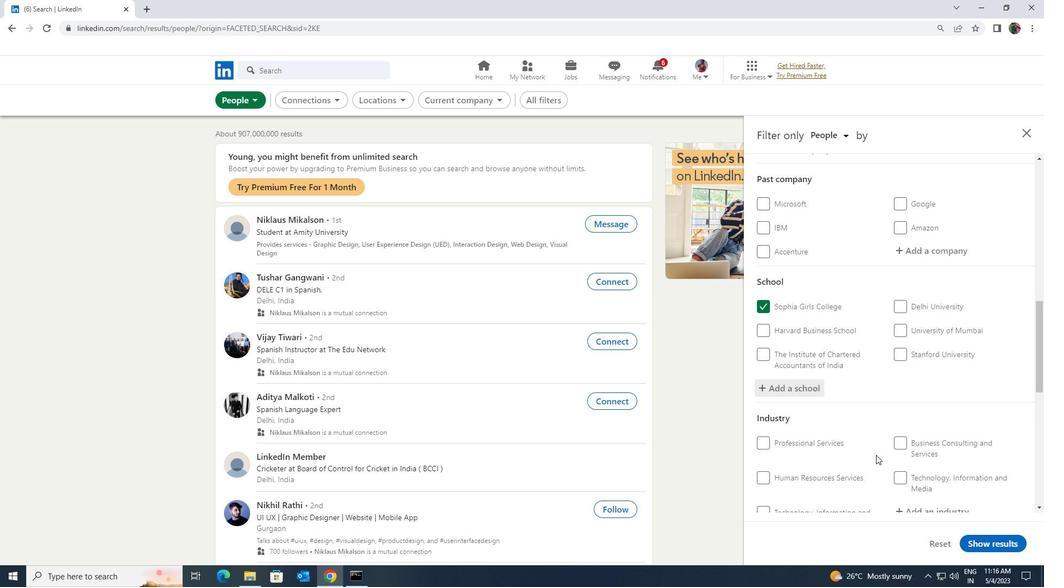 
Action: Mouse moved to (907, 396)
Screenshot: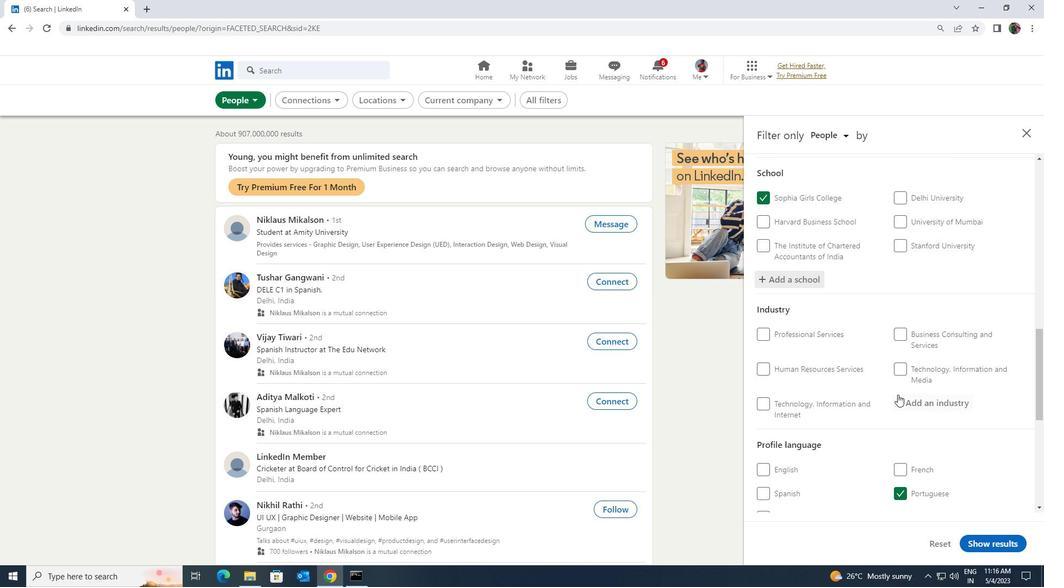 
Action: Mouse pressed left at (907, 396)
Screenshot: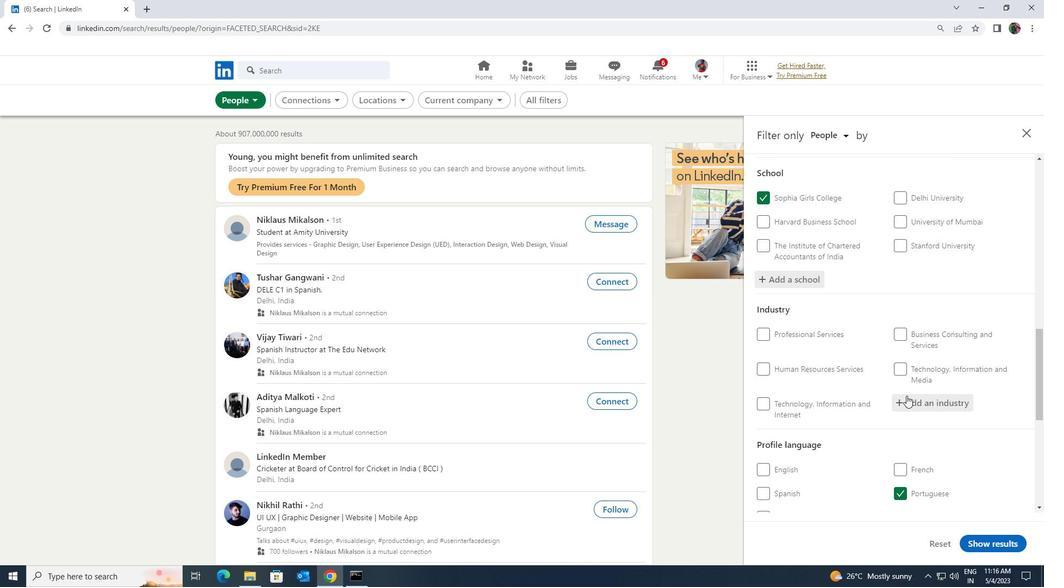 
Action: Key pressed <Key.shift><Key.shift><Key.shift><Key.shift><Key.shift><Key.shift><Key.shift><Key.shift><Key.shift><Key.shift>OIL<Key.space><Key.shift>EX
Screenshot: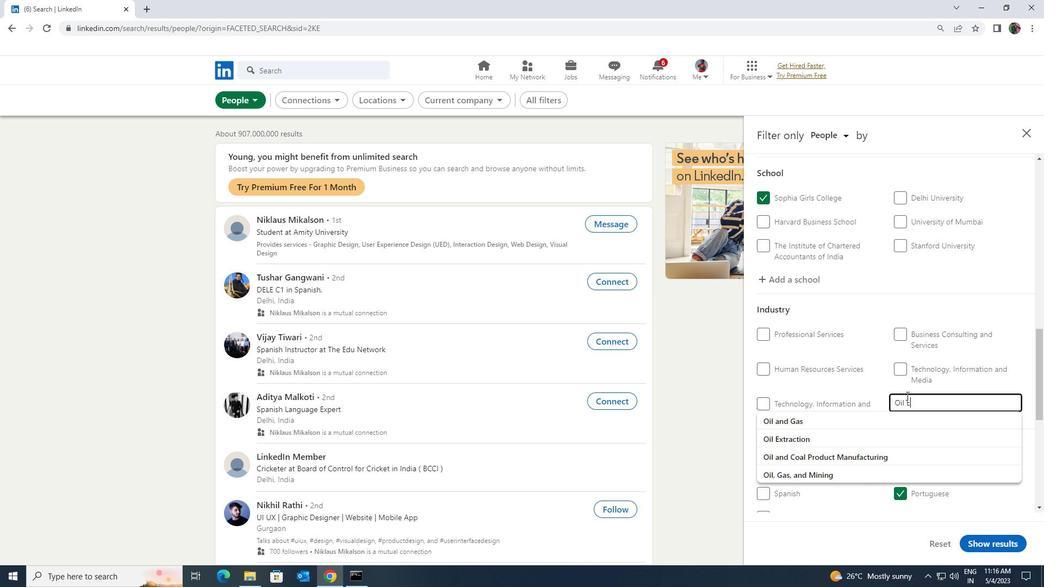 
Action: Mouse moved to (894, 414)
Screenshot: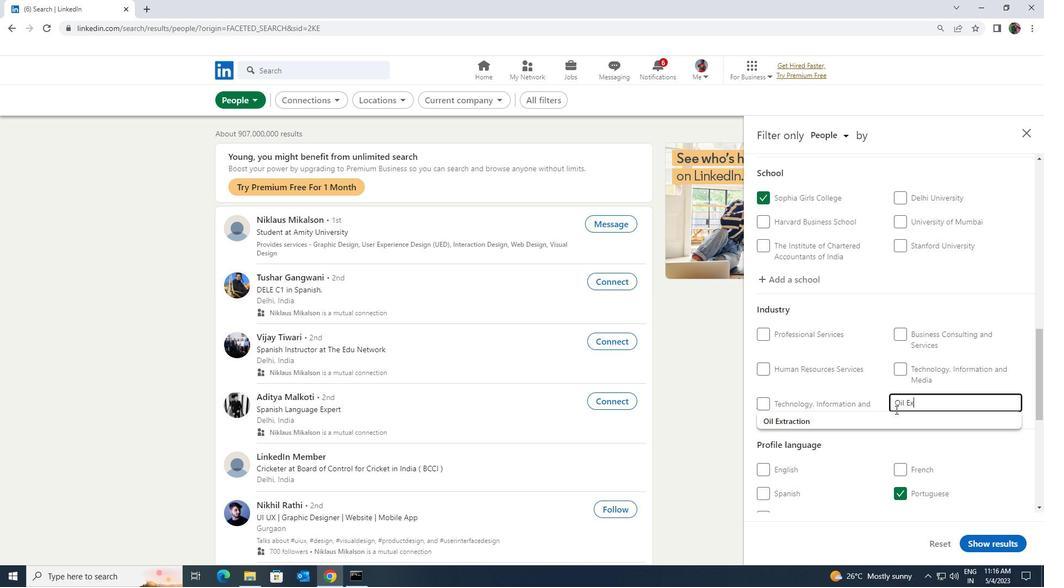 
Action: Mouse pressed left at (894, 414)
Screenshot: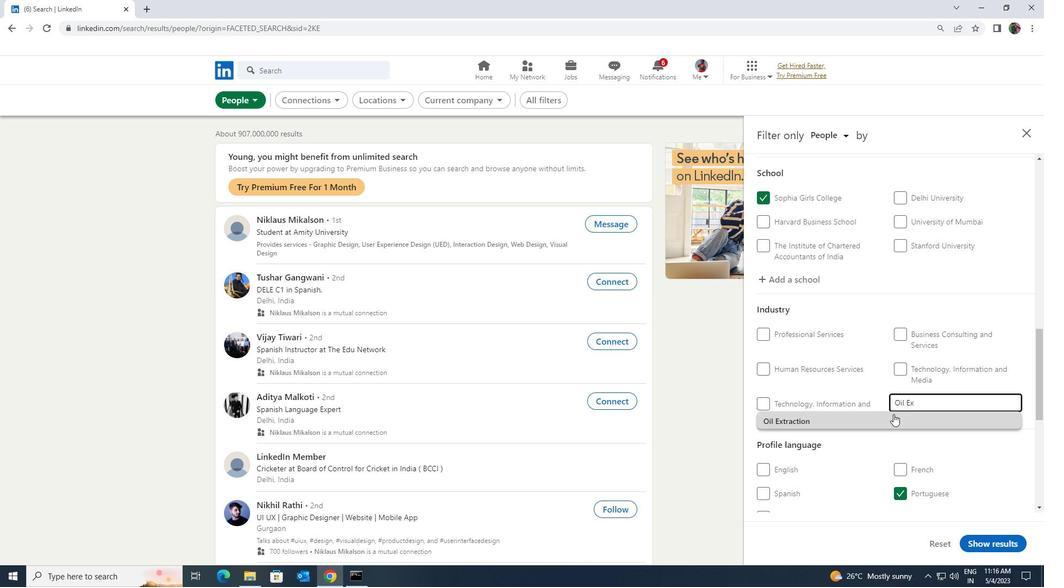 
Action: Mouse scrolled (894, 414) with delta (0, 0)
Screenshot: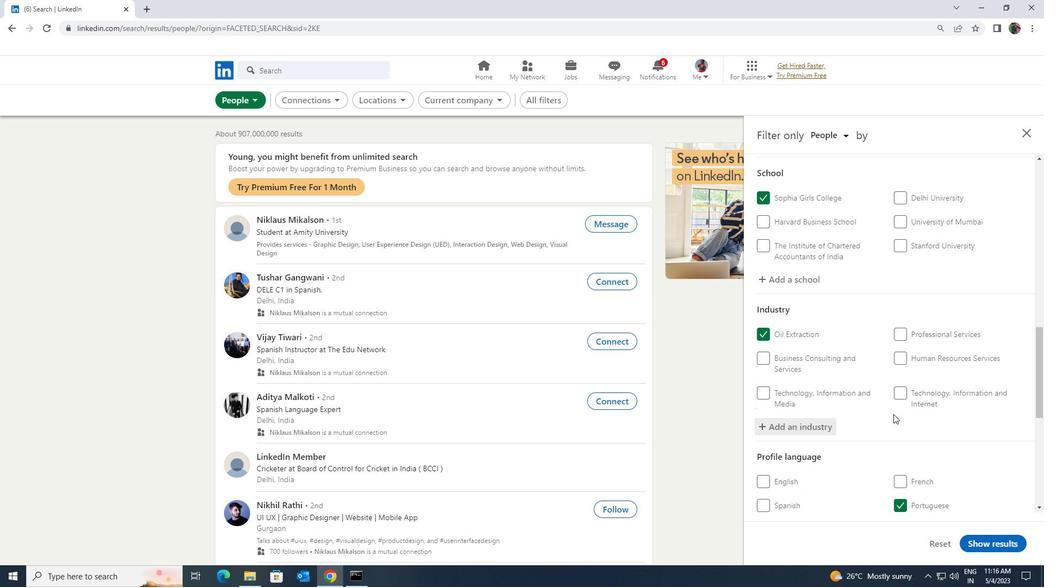 
Action: Mouse scrolled (894, 414) with delta (0, 0)
Screenshot: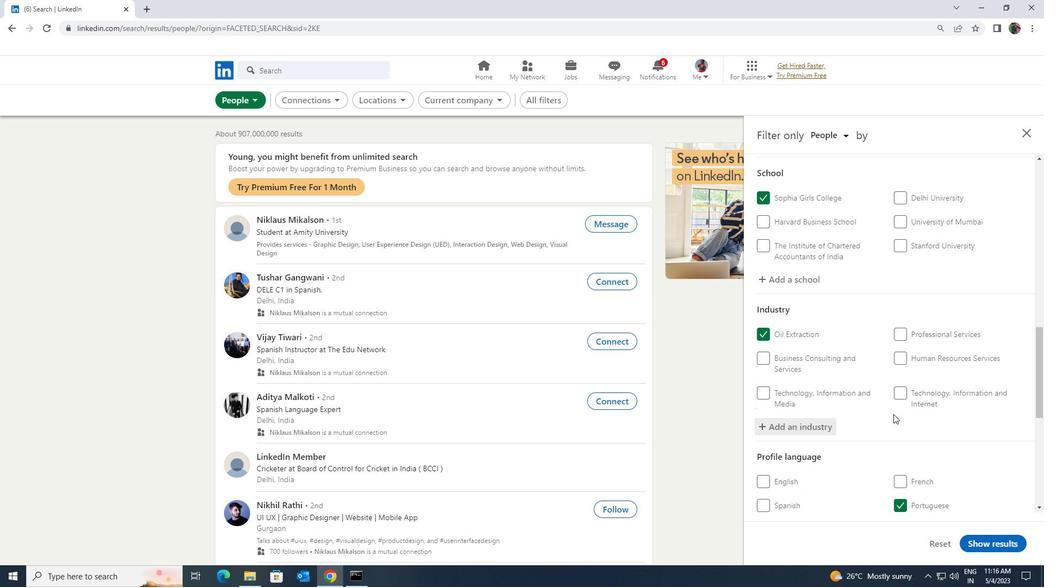 
Action: Mouse scrolled (894, 414) with delta (0, 0)
Screenshot: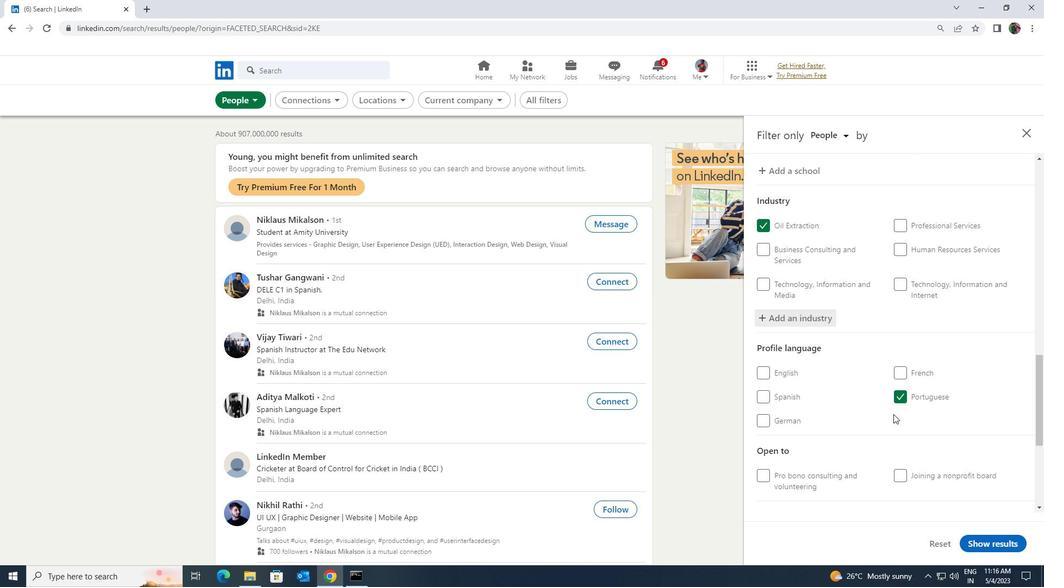 
Action: Mouse scrolled (894, 414) with delta (0, 0)
Screenshot: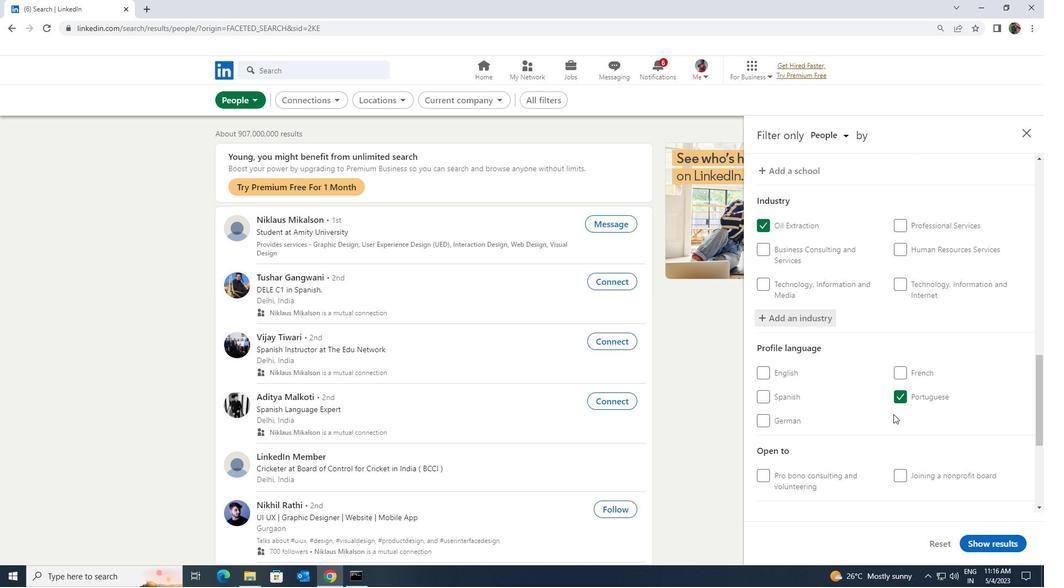 
Action: Mouse scrolled (894, 414) with delta (0, 0)
Screenshot: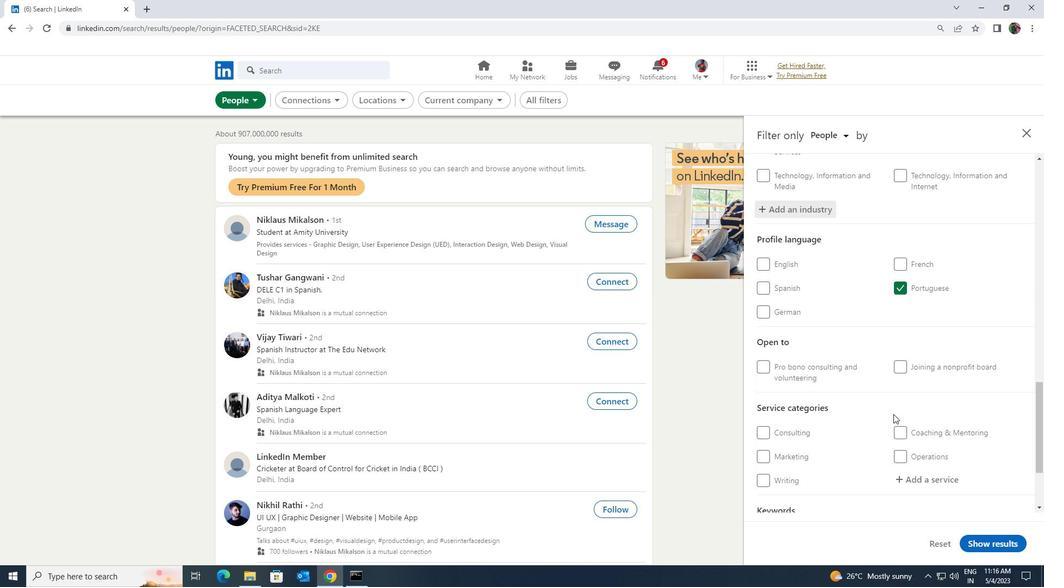 
Action: Mouse moved to (921, 424)
Screenshot: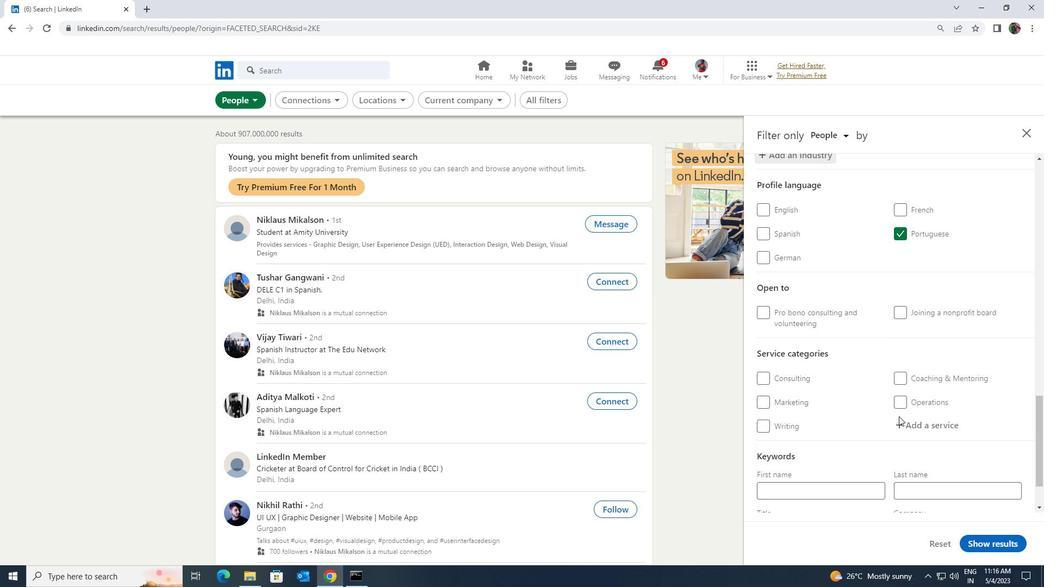 
Action: Mouse pressed left at (921, 424)
Screenshot: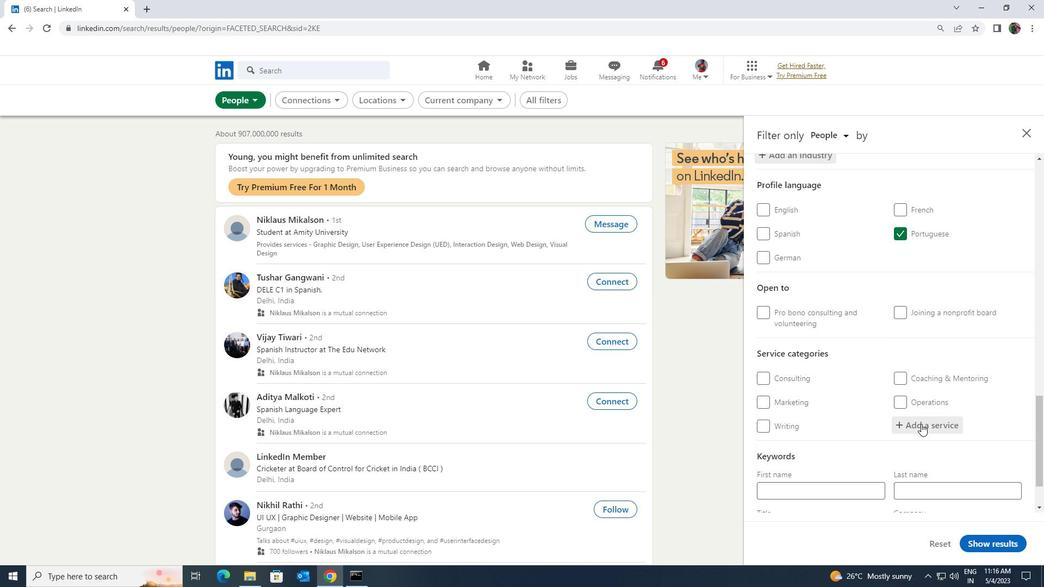
Action: Key pressed <Key.shift><Key.shift><Key.shift><Key.shift><Key.shift><Key.shift>INTERA
Screenshot: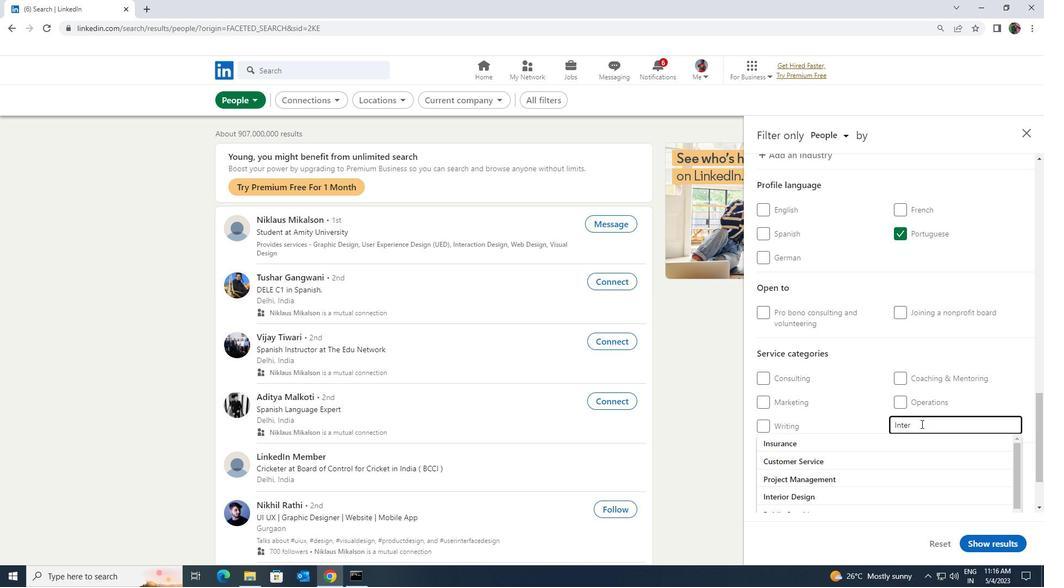 
Action: Mouse moved to (907, 455)
Screenshot: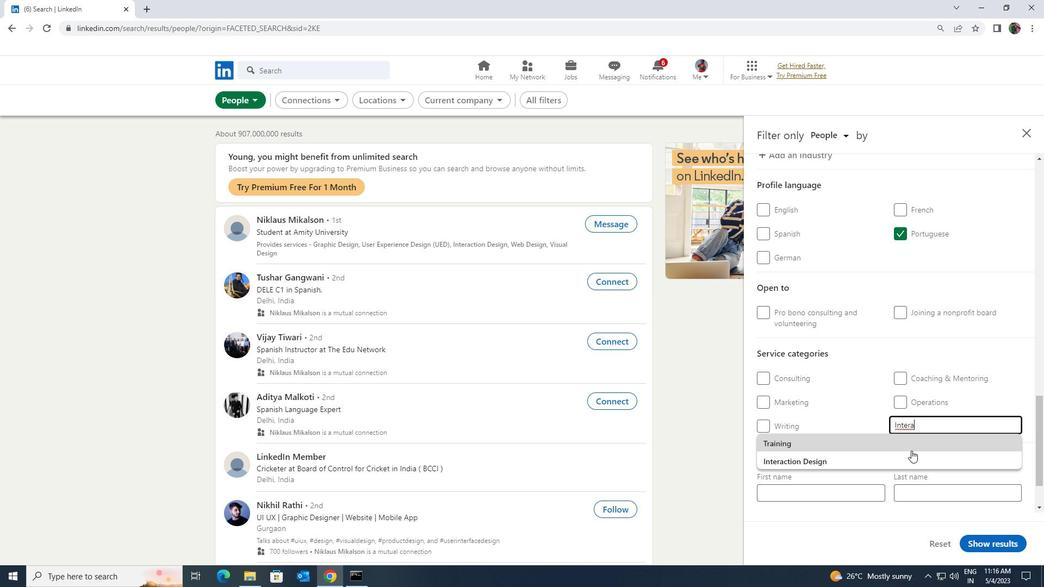 
Action: Mouse pressed left at (907, 455)
Screenshot: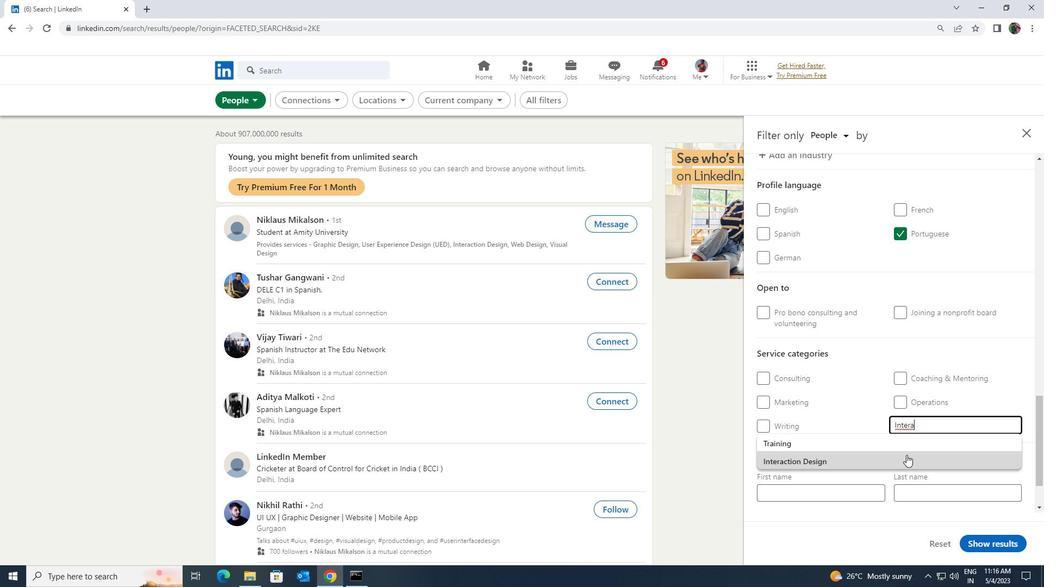 
Action: Mouse moved to (906, 455)
Screenshot: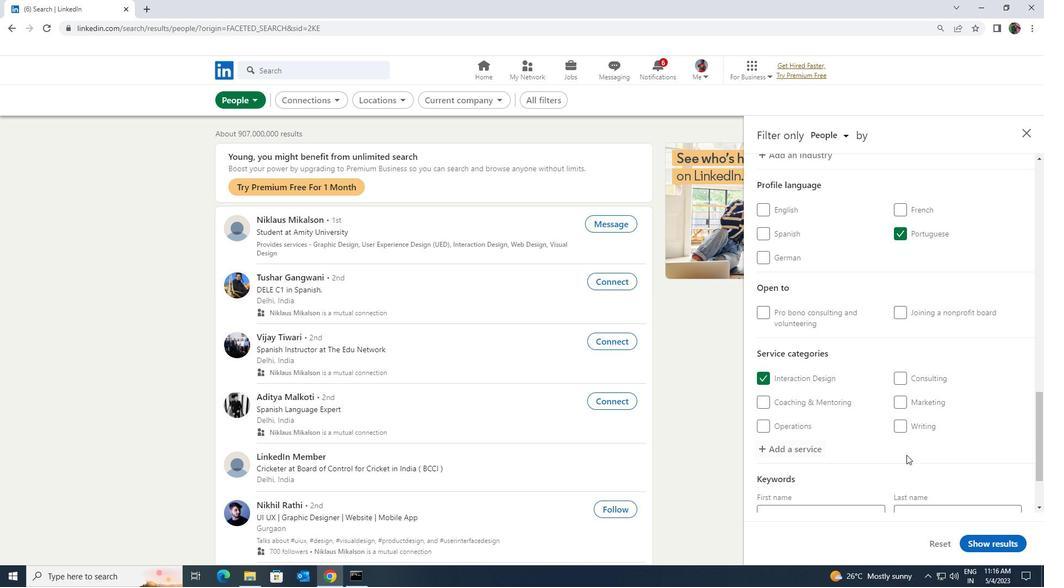 
Action: Mouse scrolled (906, 455) with delta (0, 0)
Screenshot: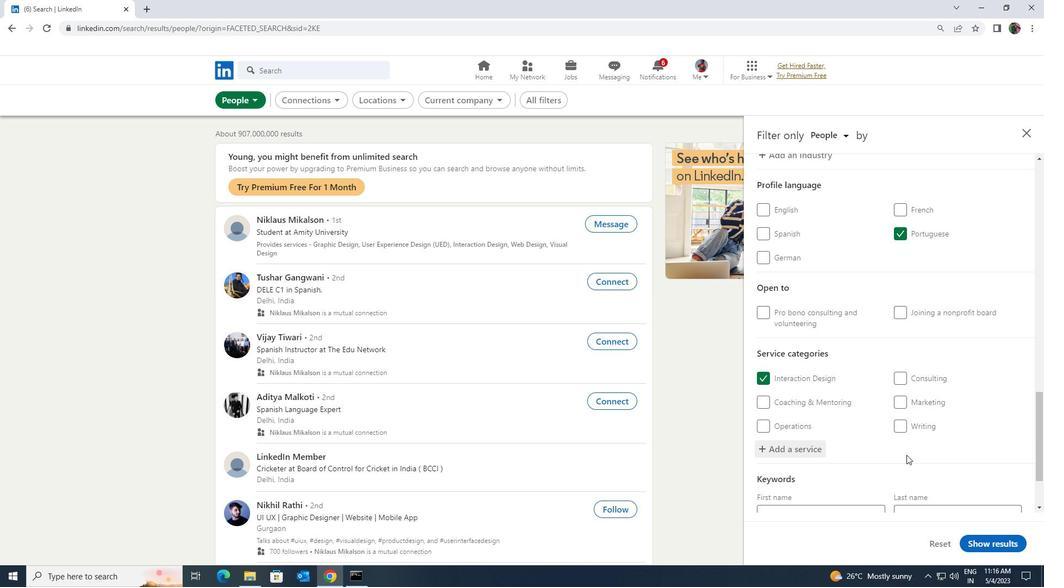 
Action: Mouse moved to (906, 455)
Screenshot: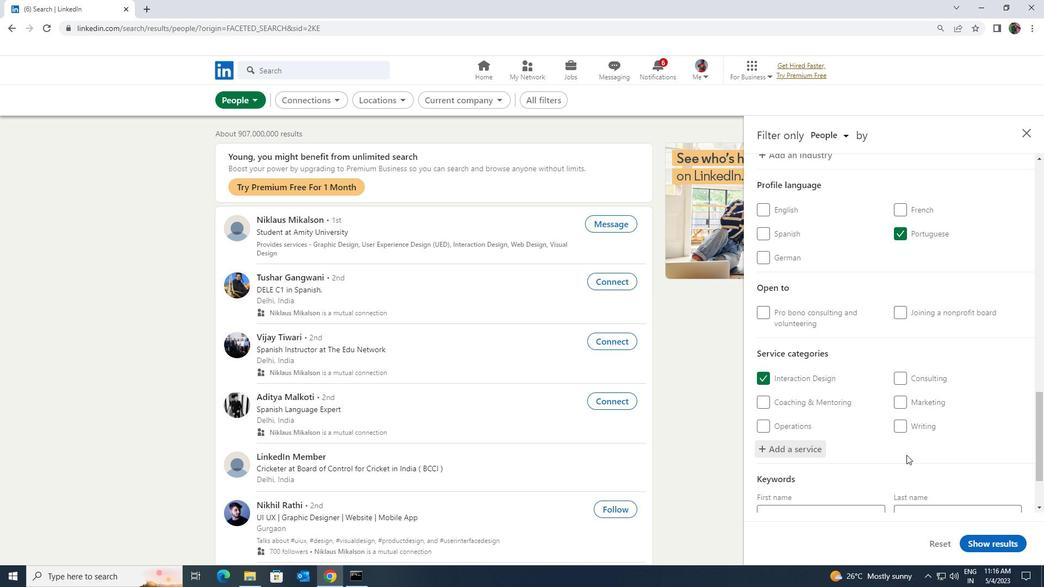 
Action: Mouse scrolled (906, 455) with delta (0, 0)
Screenshot: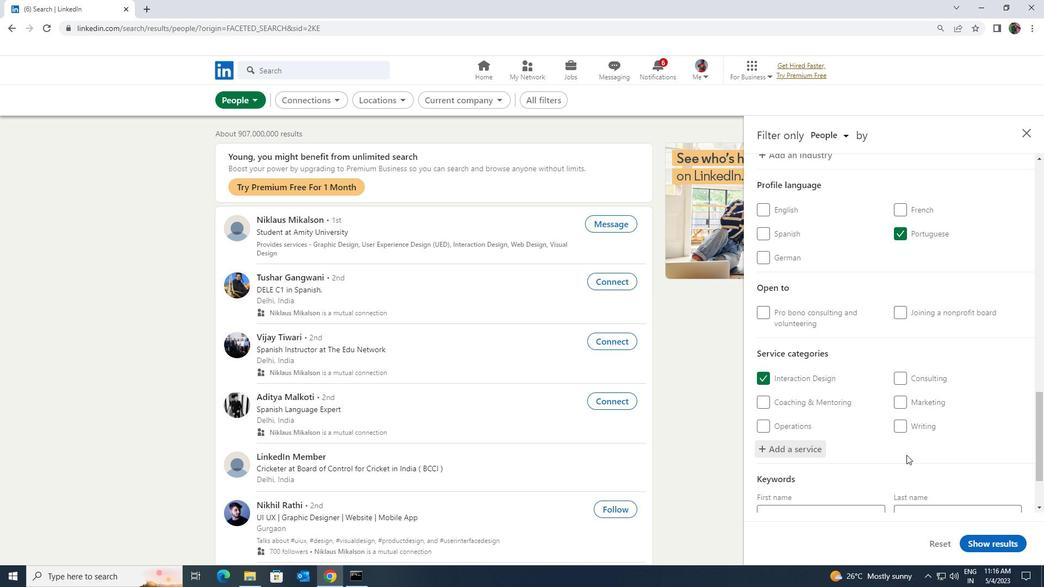 
Action: Mouse moved to (872, 465)
Screenshot: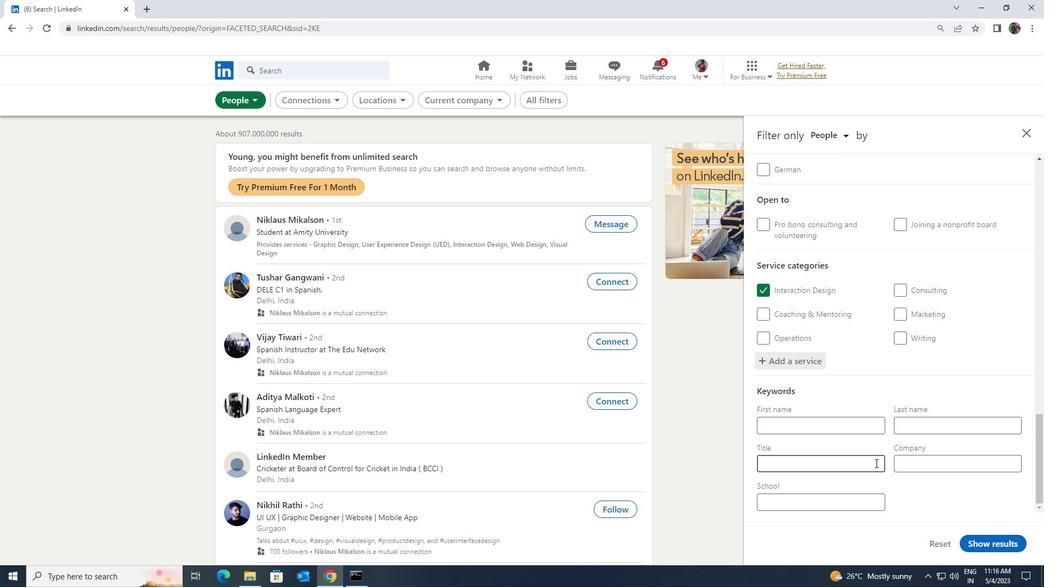 
Action: Mouse pressed left at (872, 465)
Screenshot: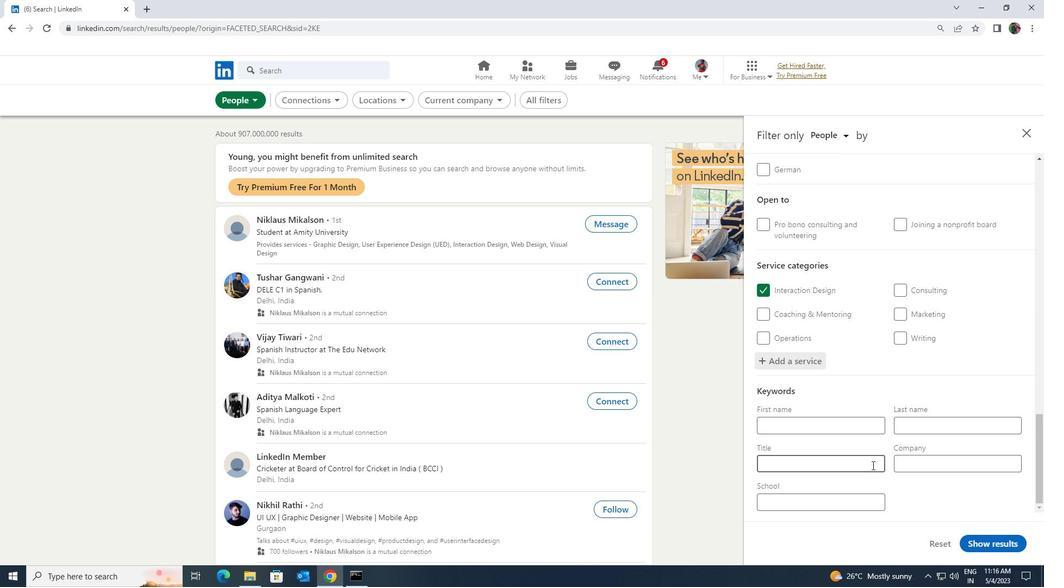 
Action: Key pressed <Key.shift><Key.shift><Key.shift><Key.shift><Key.shift><Key.shift><Key.shift><Key.shift><Key.shift>UPS<Key.space>DRIVER
Screenshot: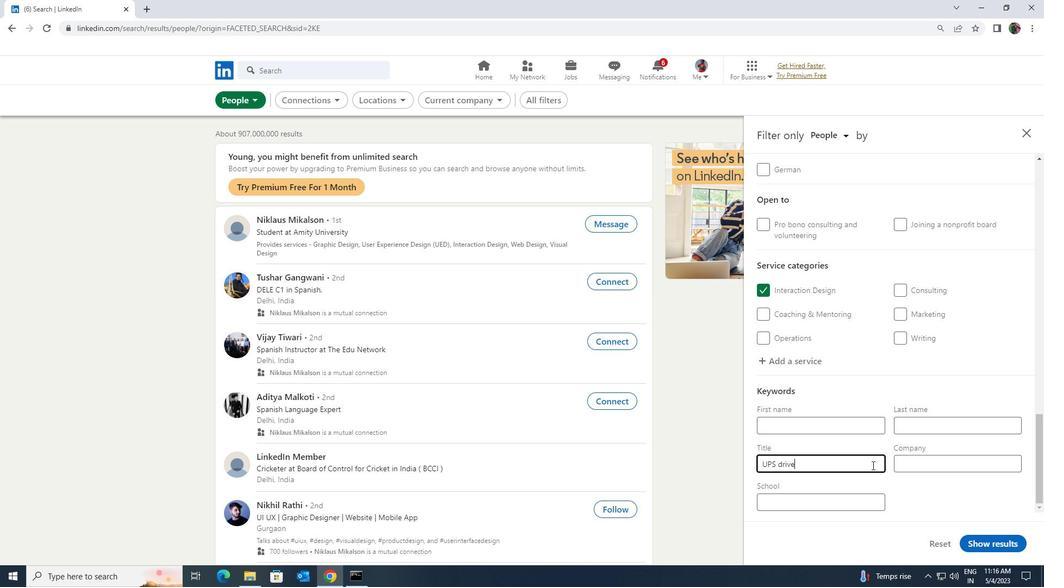 
Action: Mouse moved to (981, 543)
Screenshot: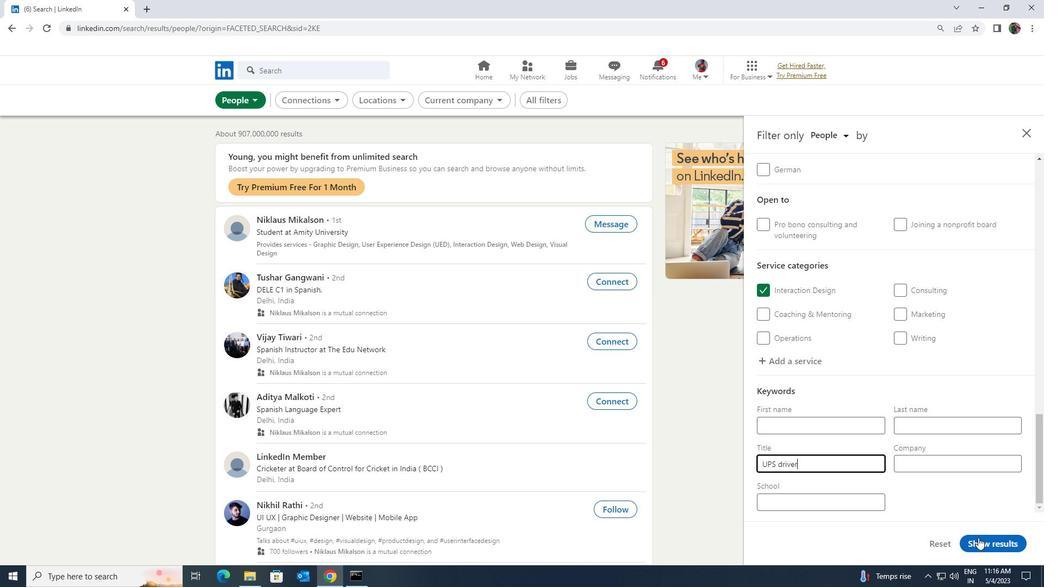 
Action: Mouse pressed left at (981, 543)
Screenshot: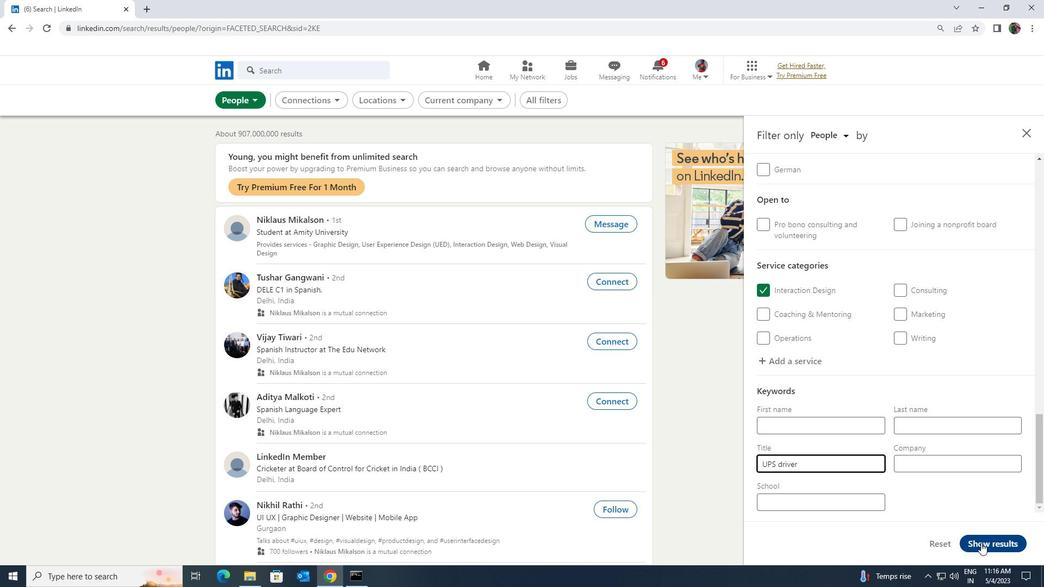 
